 Task: Search one way flight ticket for 5 adults, 2 children, 1 infant in seat and 1 infant on lap in economy from Wichita: Wichita Dwight D. Eisenhower National Airport(was Wichita Mid-continent Airport) to Rock Springs: Southwest Wyoming Regional Airport (rock Springs Sweetwater County Airport) on 8-5-2023. Choice of flights is Alaska. Number of bags: 1 carry on bag. Price is upto 98000. Outbound departure time preference is 14:15.
Action: Mouse moved to (297, 271)
Screenshot: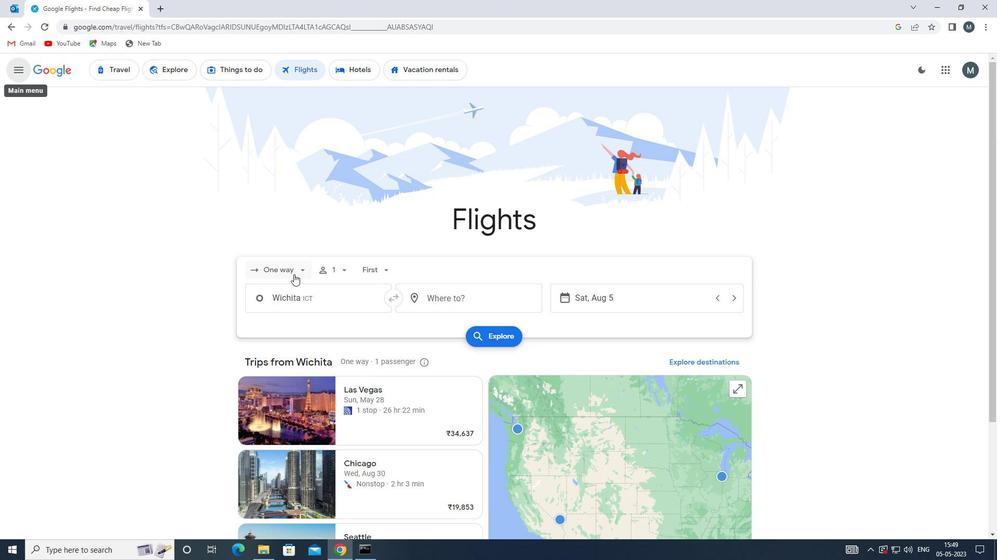 
Action: Mouse pressed left at (297, 271)
Screenshot: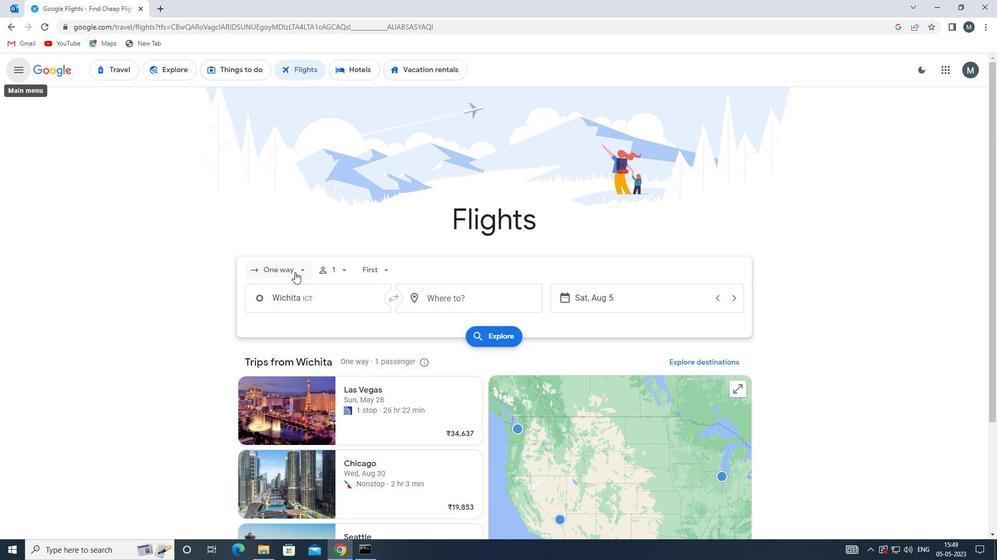 
Action: Mouse moved to (305, 319)
Screenshot: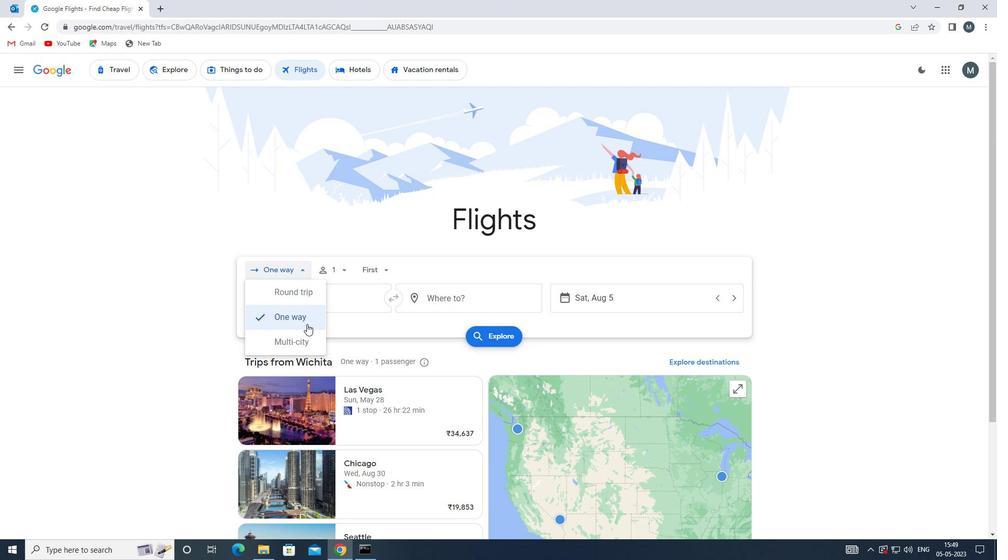 
Action: Mouse pressed left at (305, 319)
Screenshot: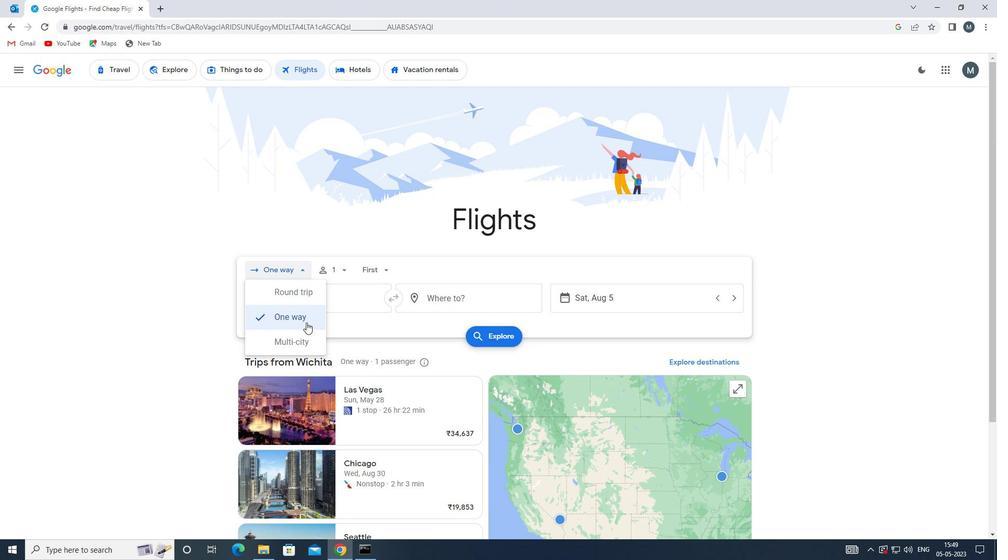 
Action: Mouse moved to (334, 268)
Screenshot: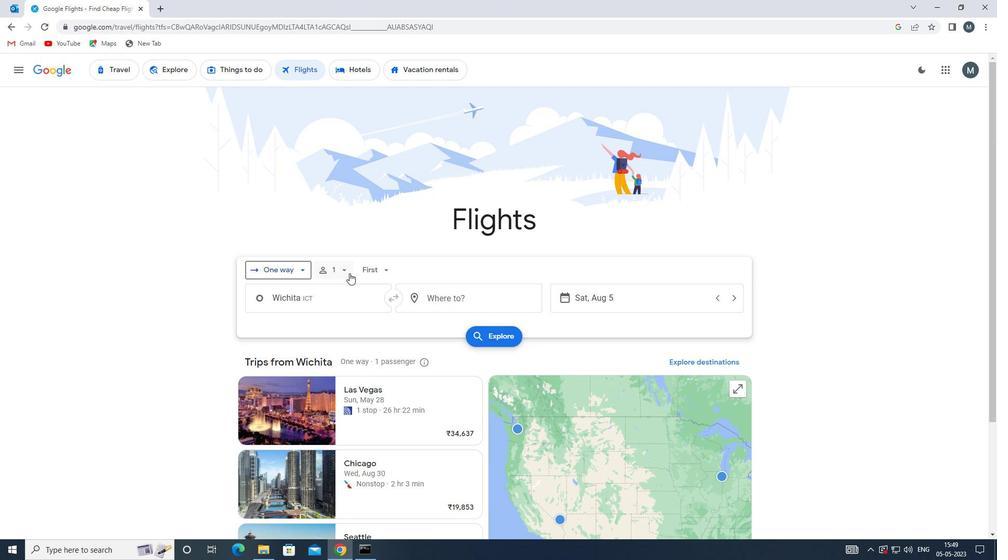 
Action: Mouse pressed left at (334, 268)
Screenshot: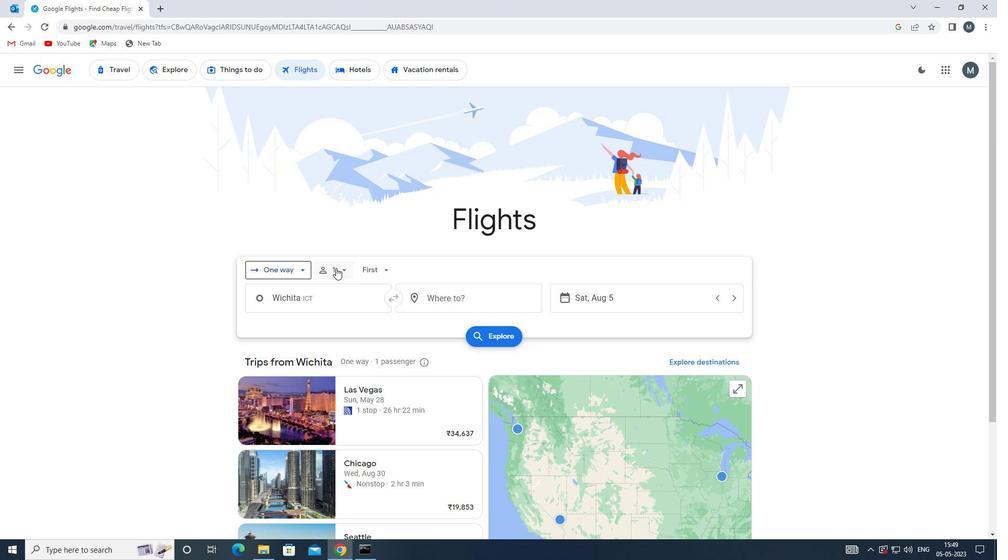 
Action: Mouse moved to (421, 297)
Screenshot: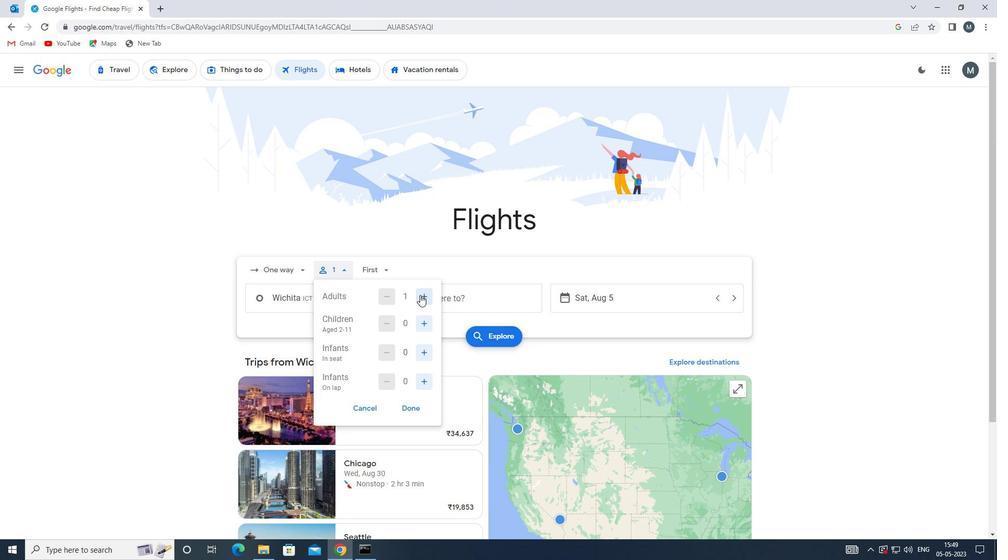 
Action: Mouse pressed left at (421, 297)
Screenshot: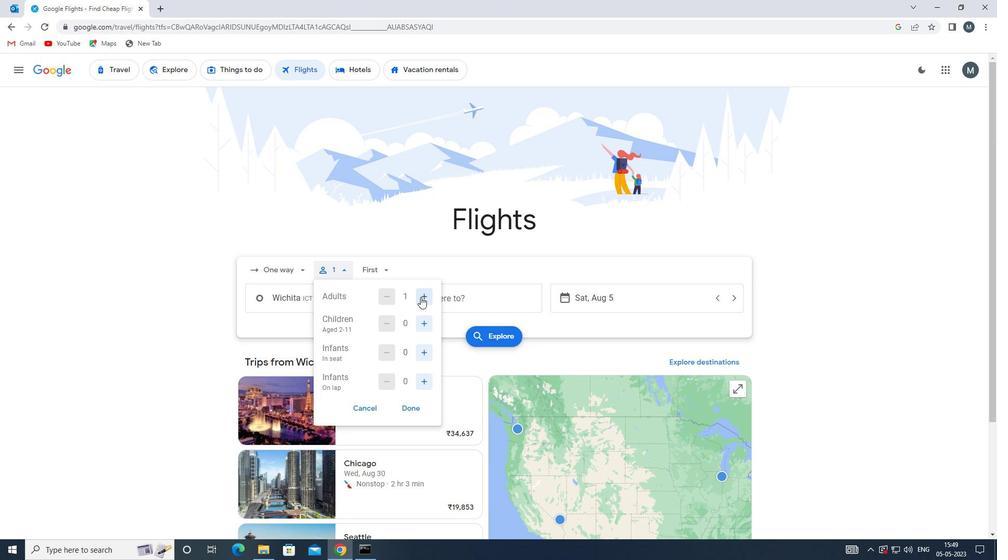 
Action: Mouse pressed left at (421, 297)
Screenshot: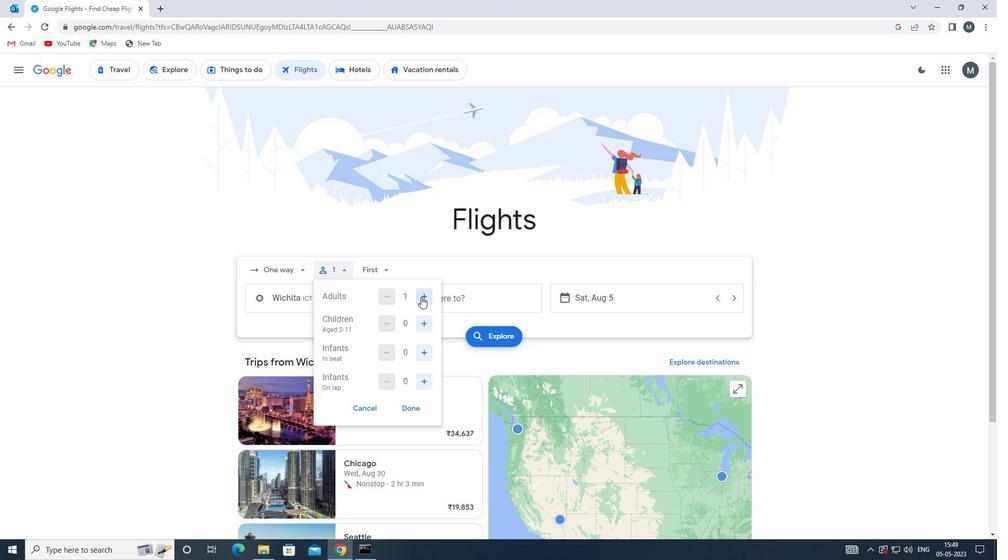 
Action: Mouse pressed left at (421, 297)
Screenshot: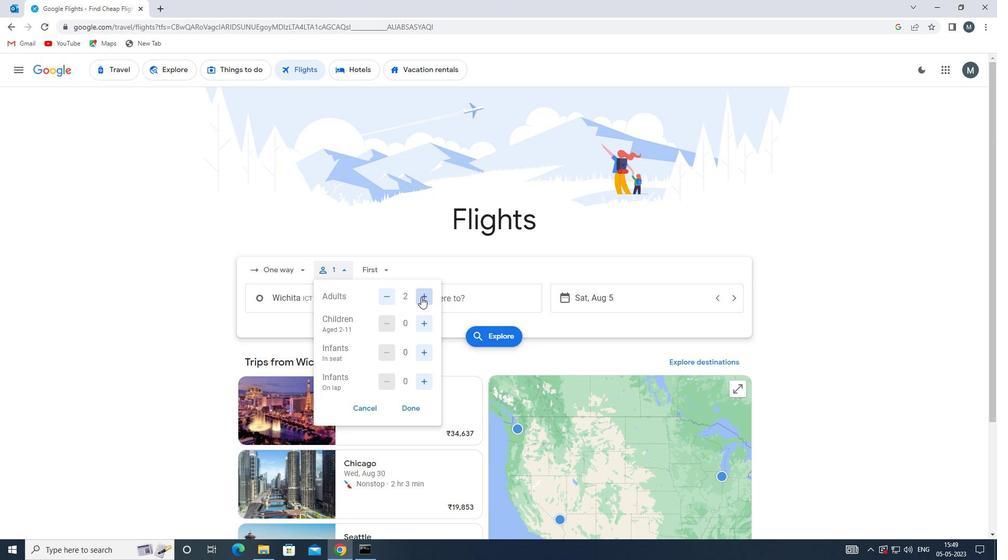 
Action: Mouse pressed left at (421, 297)
Screenshot: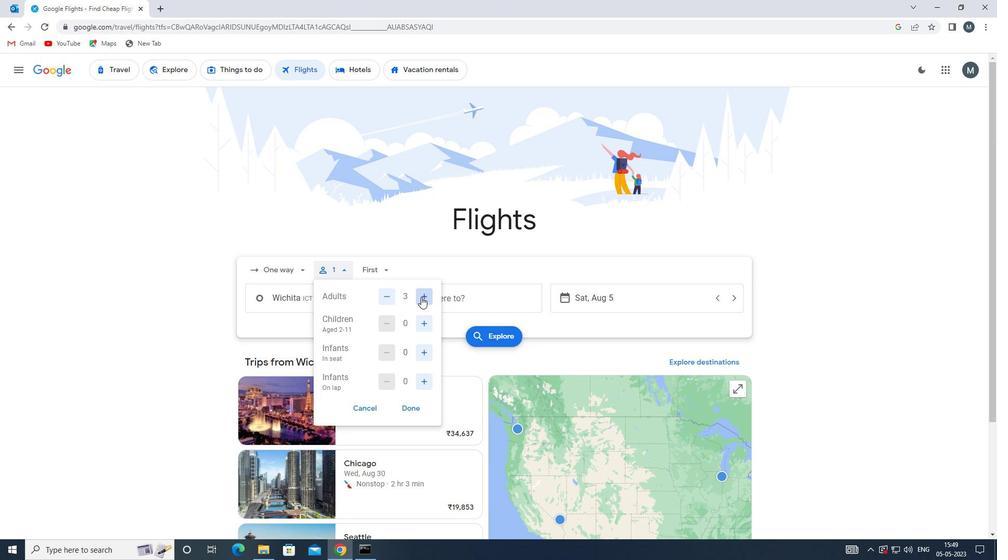 
Action: Mouse moved to (420, 322)
Screenshot: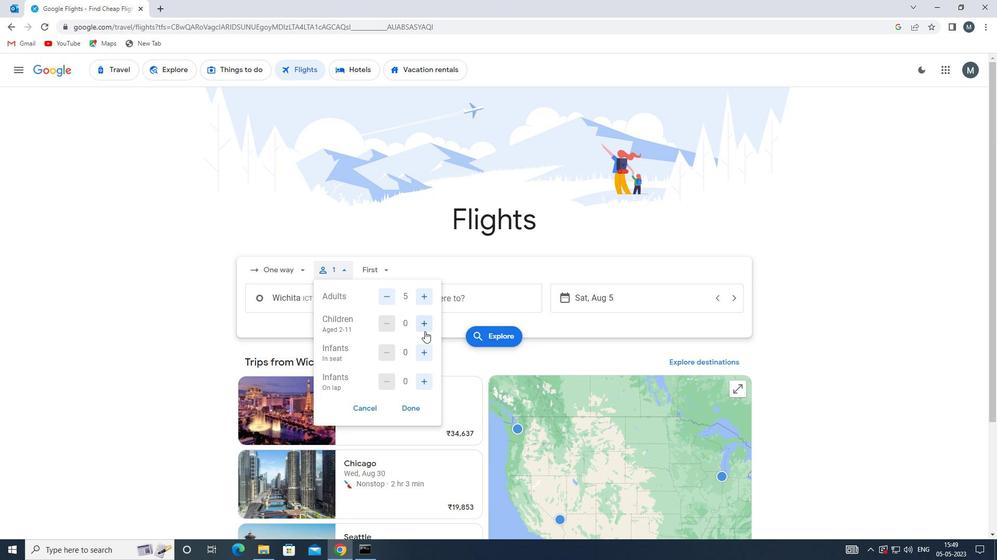 
Action: Mouse pressed left at (420, 322)
Screenshot: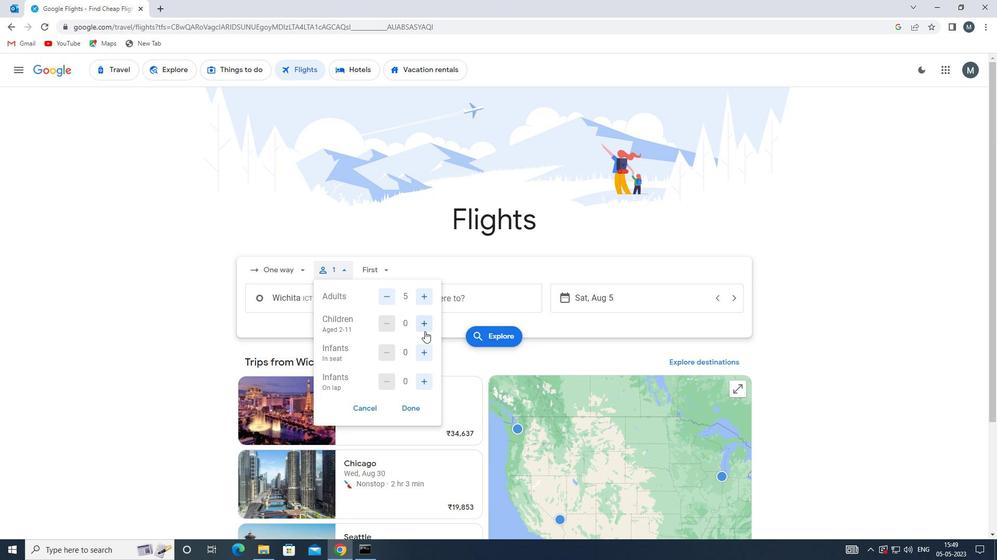 
Action: Mouse pressed left at (420, 322)
Screenshot: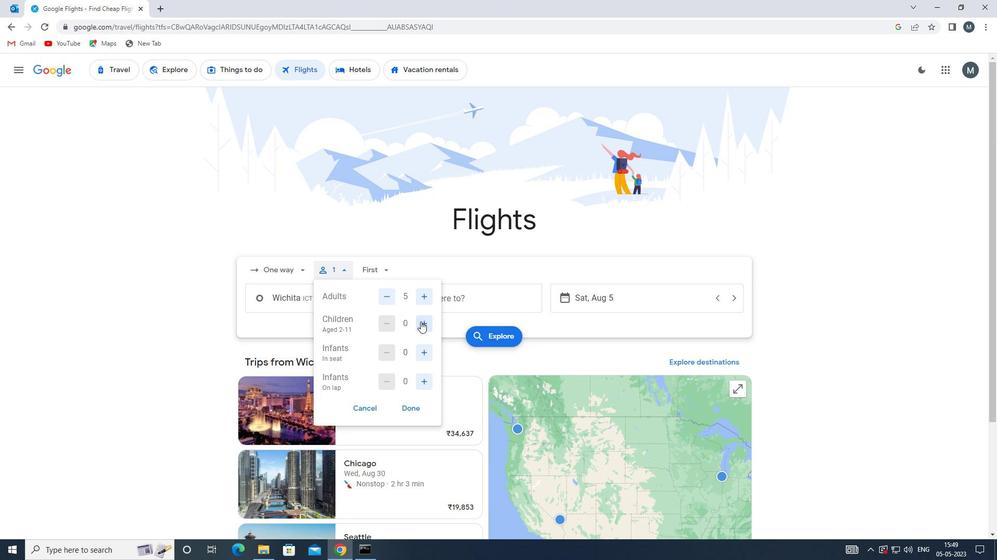 
Action: Mouse moved to (424, 353)
Screenshot: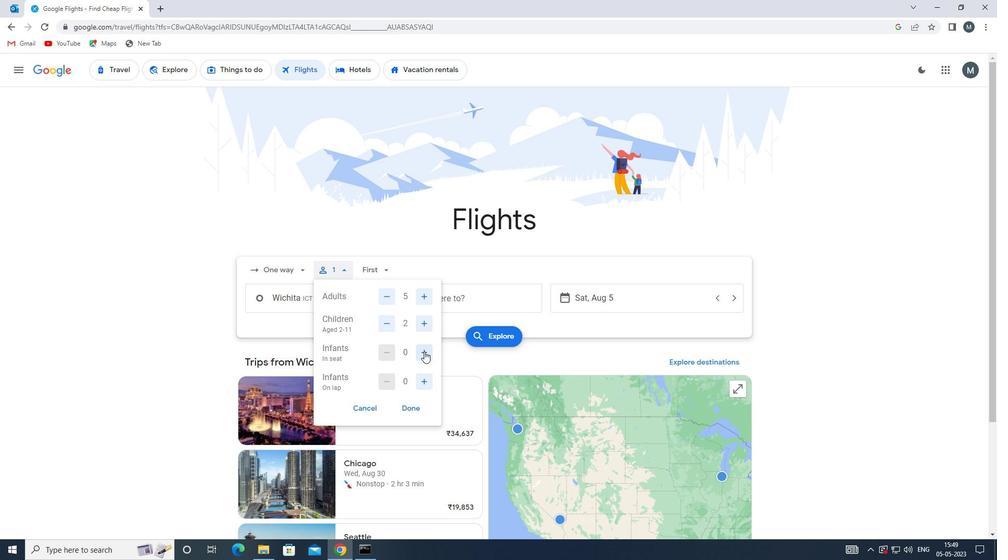 
Action: Mouse pressed left at (424, 353)
Screenshot: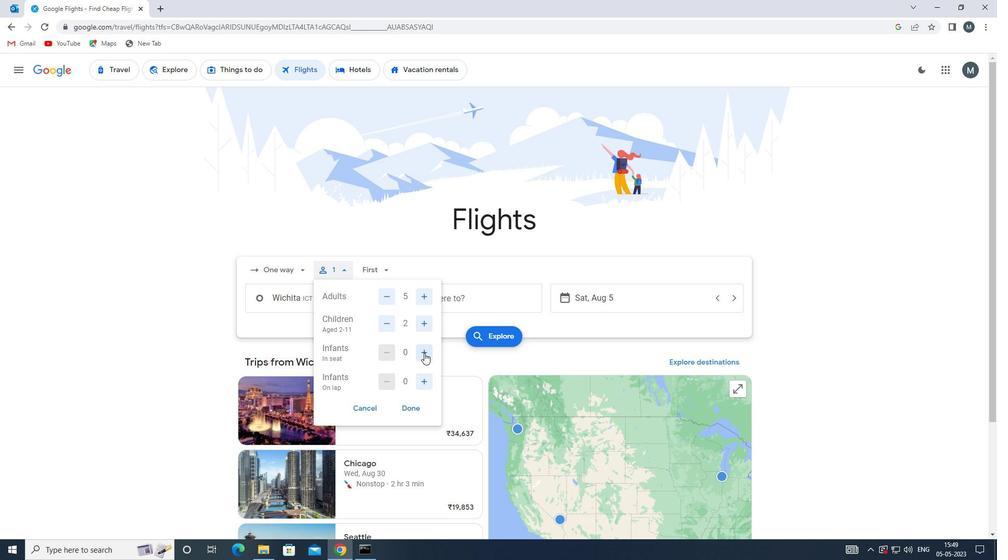 
Action: Mouse moved to (419, 383)
Screenshot: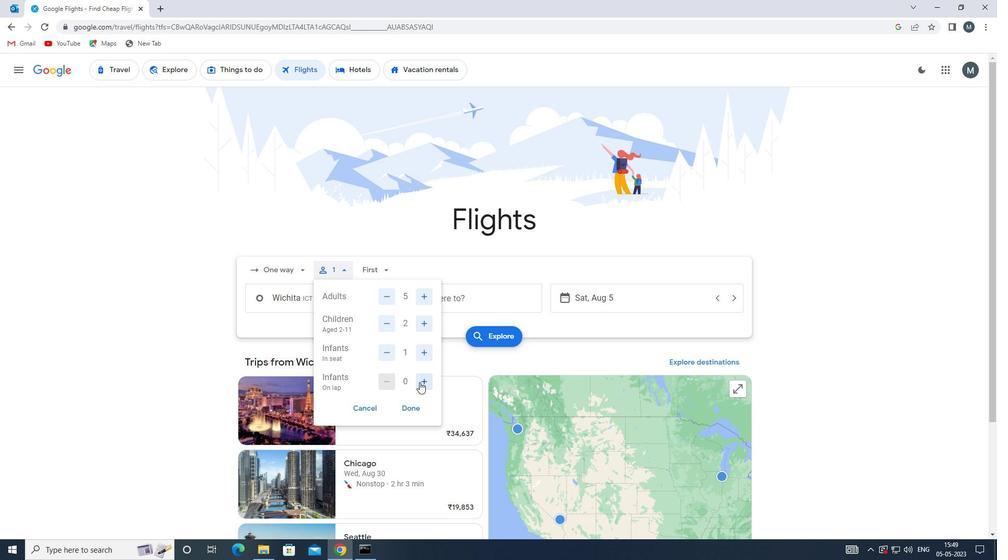 
Action: Mouse pressed left at (419, 383)
Screenshot: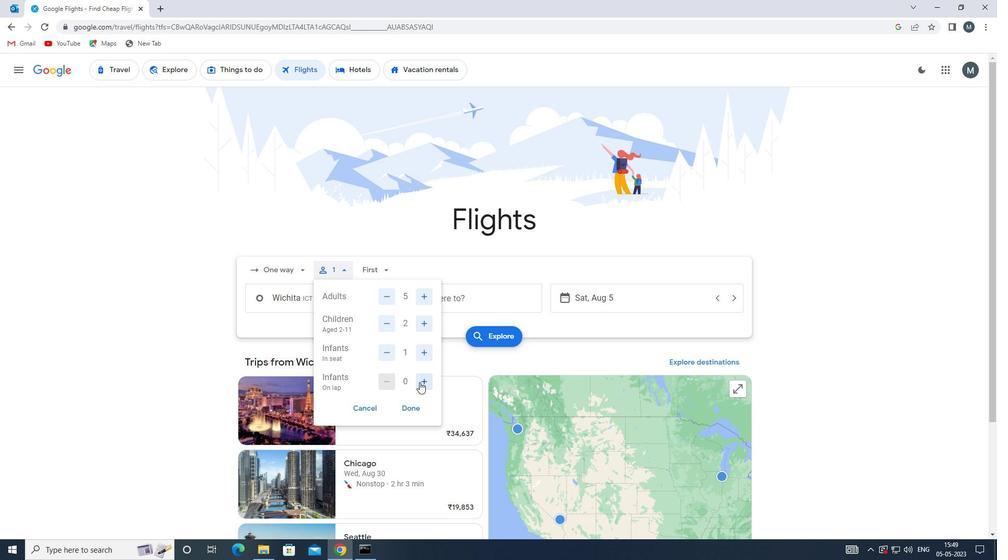 
Action: Mouse moved to (406, 408)
Screenshot: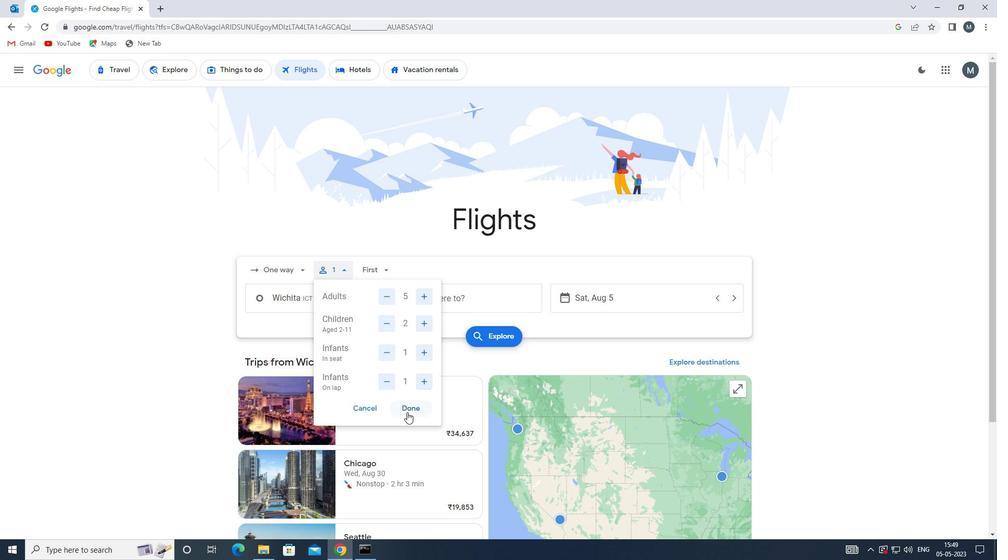 
Action: Mouse pressed left at (406, 408)
Screenshot: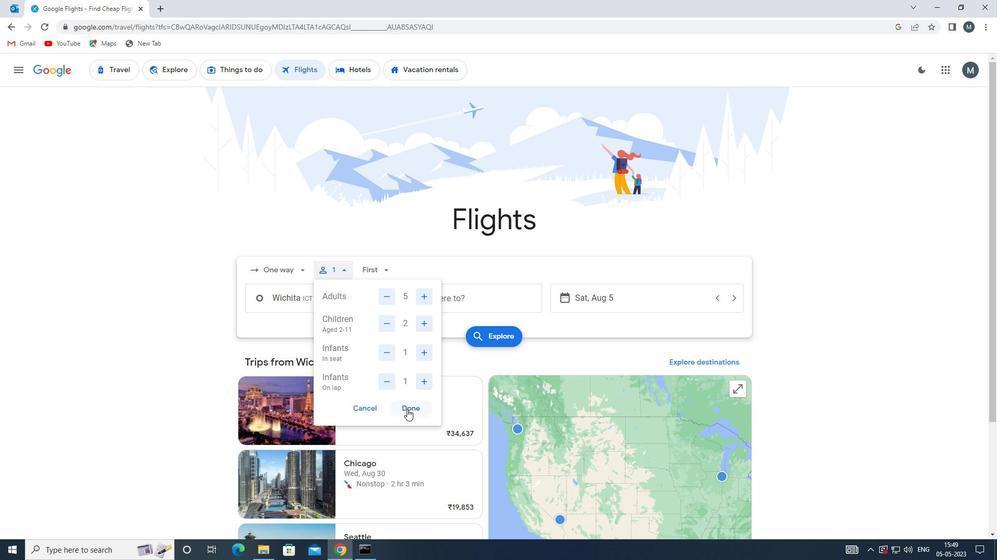 
Action: Mouse moved to (384, 271)
Screenshot: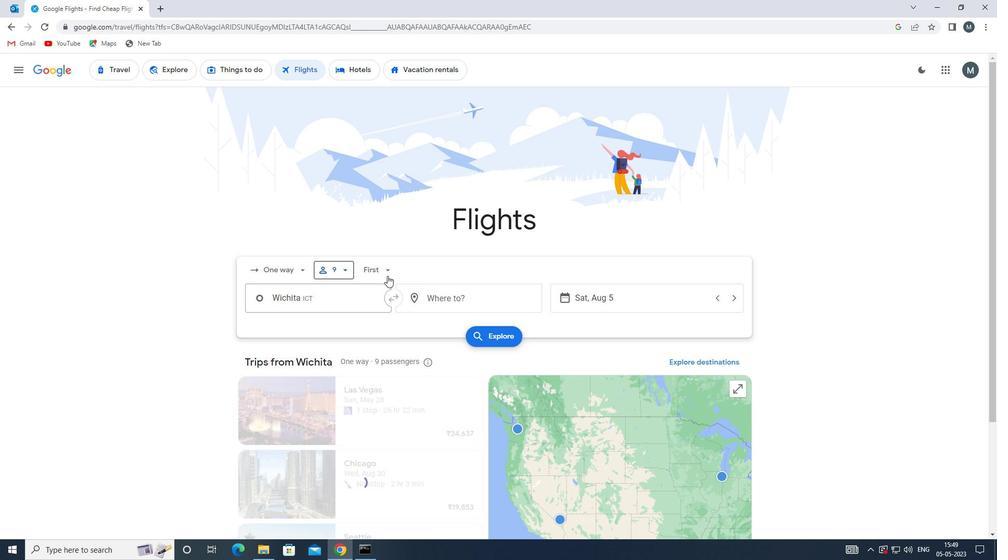 
Action: Mouse pressed left at (384, 271)
Screenshot: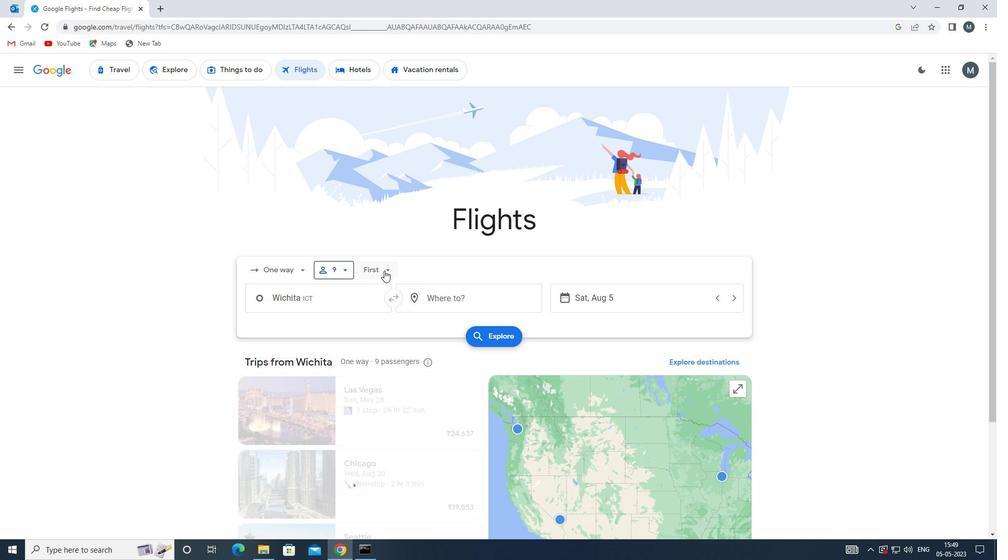 
Action: Mouse moved to (398, 292)
Screenshot: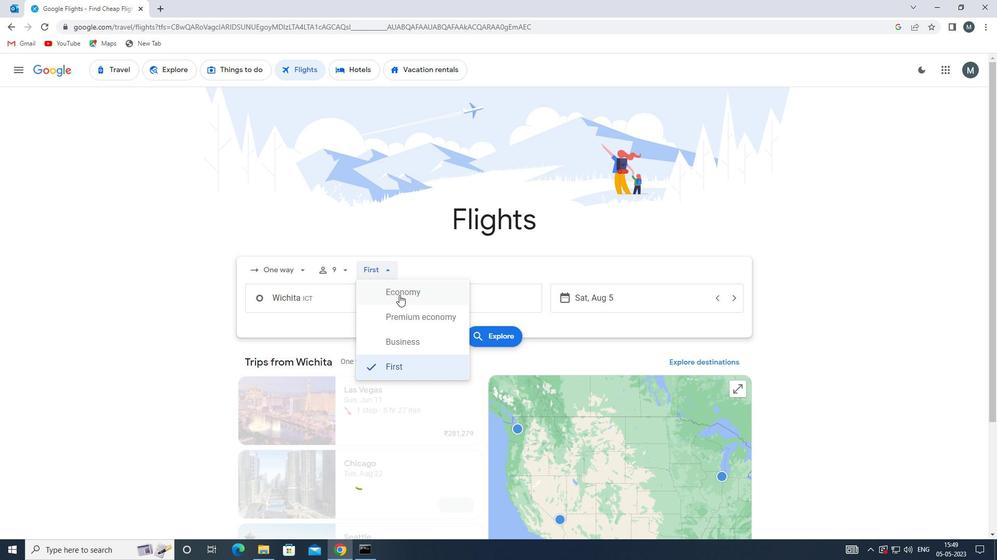 
Action: Mouse pressed left at (398, 292)
Screenshot: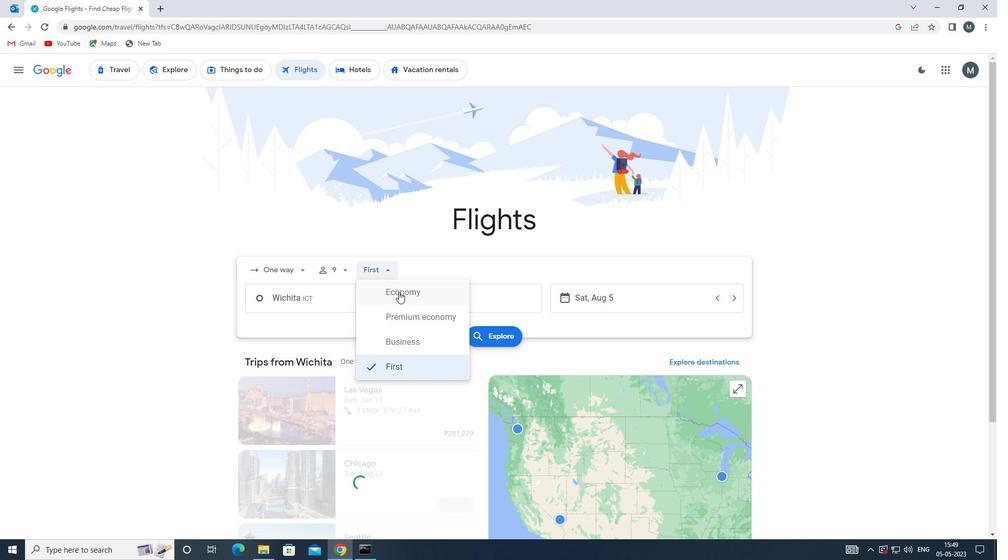 
Action: Mouse moved to (349, 306)
Screenshot: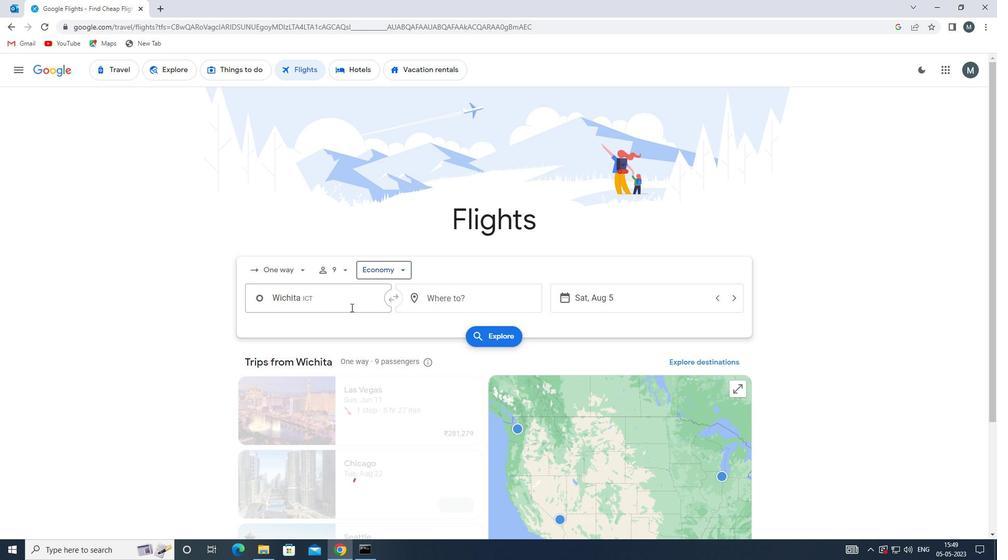 
Action: Mouse pressed left at (349, 306)
Screenshot: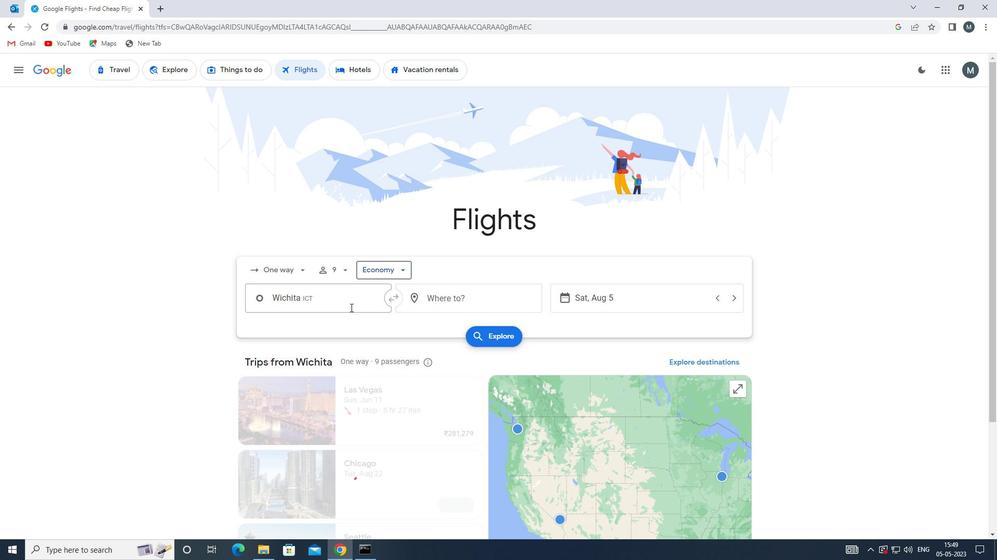 
Action: Mouse moved to (363, 353)
Screenshot: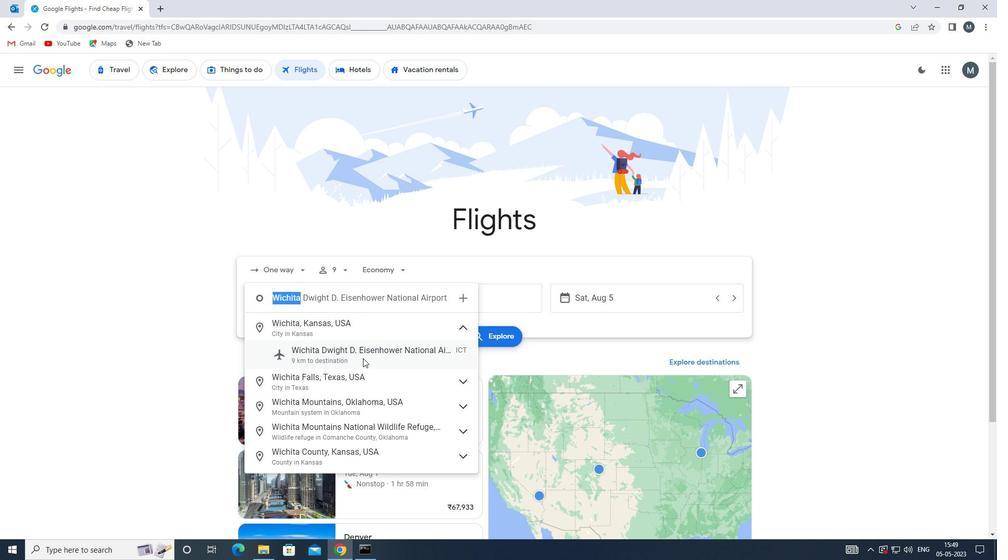 
Action: Mouse pressed left at (363, 353)
Screenshot: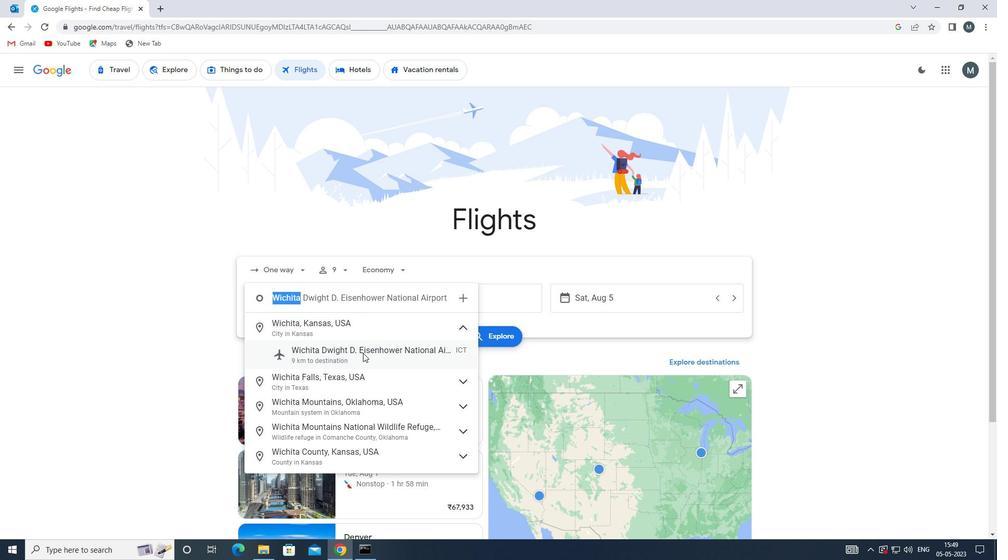 
Action: Mouse moved to (443, 302)
Screenshot: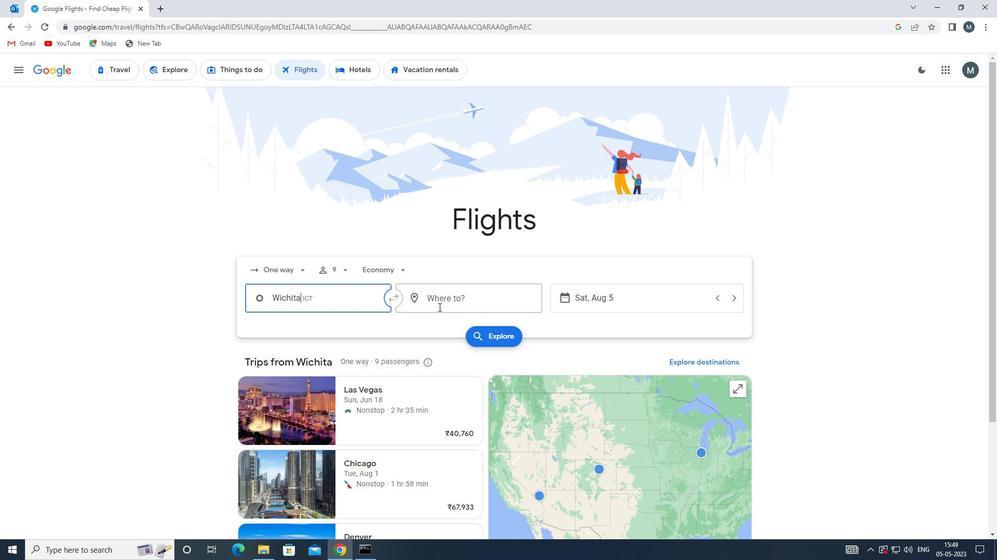 
Action: Mouse pressed left at (443, 302)
Screenshot: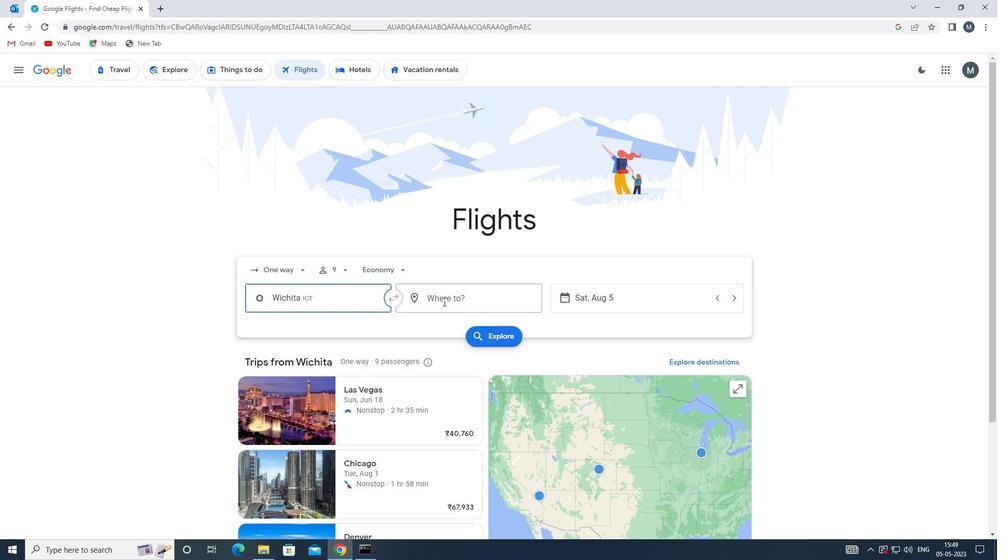 
Action: Mouse moved to (444, 301)
Screenshot: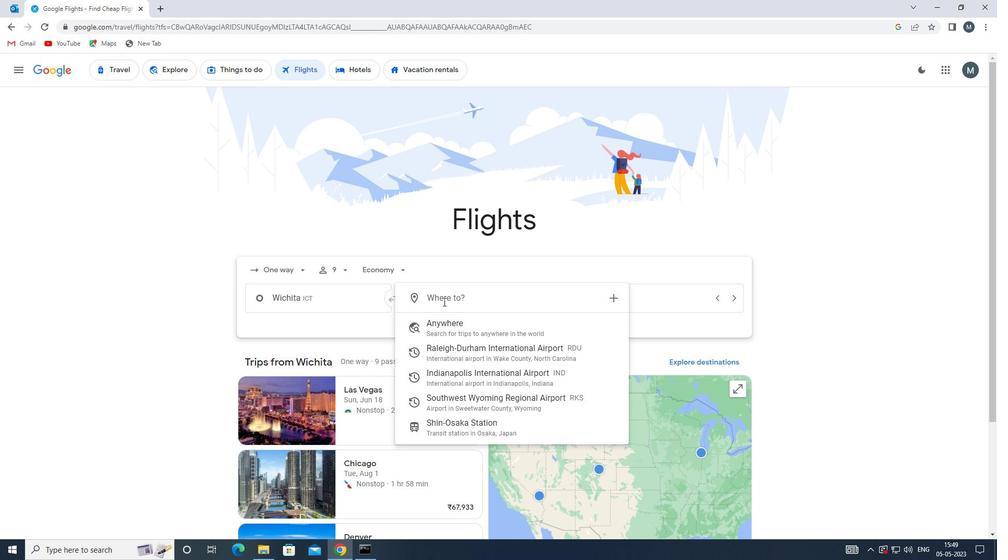
Action: Key pressed rks
Screenshot: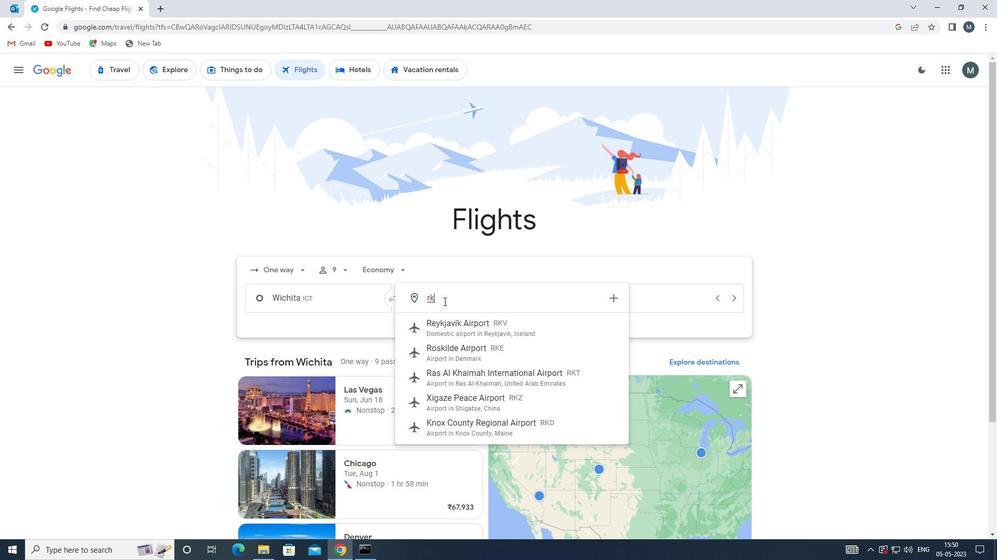 
Action: Mouse moved to (455, 323)
Screenshot: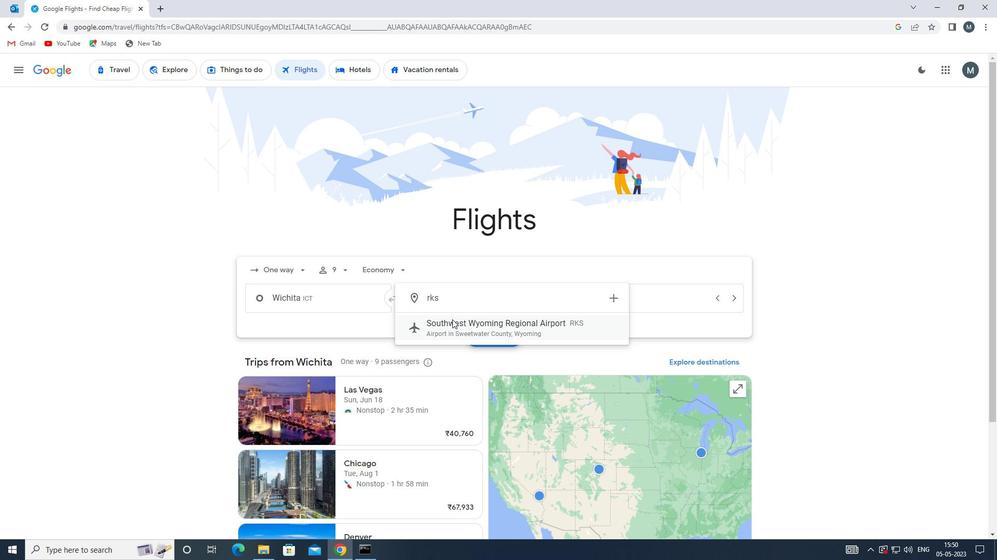 
Action: Mouse pressed left at (455, 323)
Screenshot: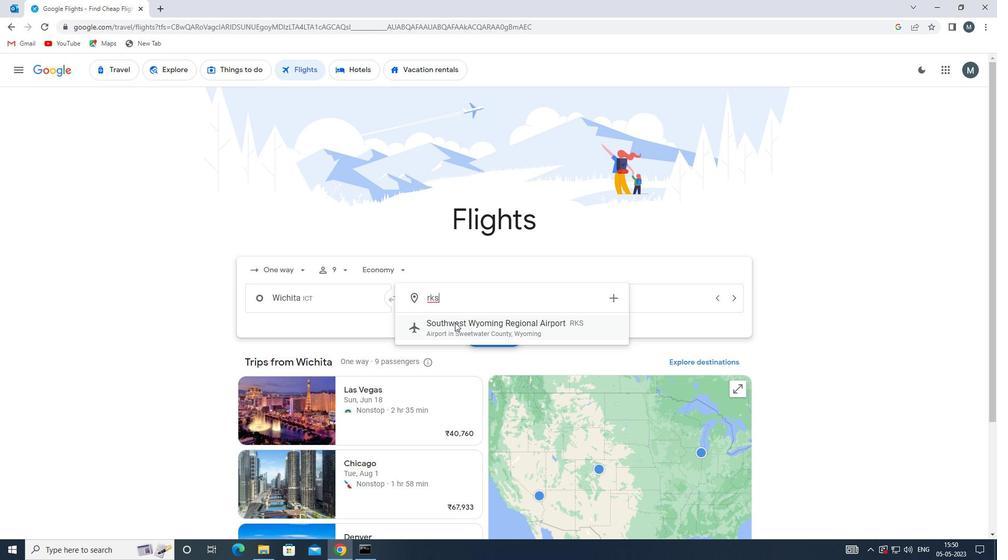 
Action: Mouse moved to (581, 304)
Screenshot: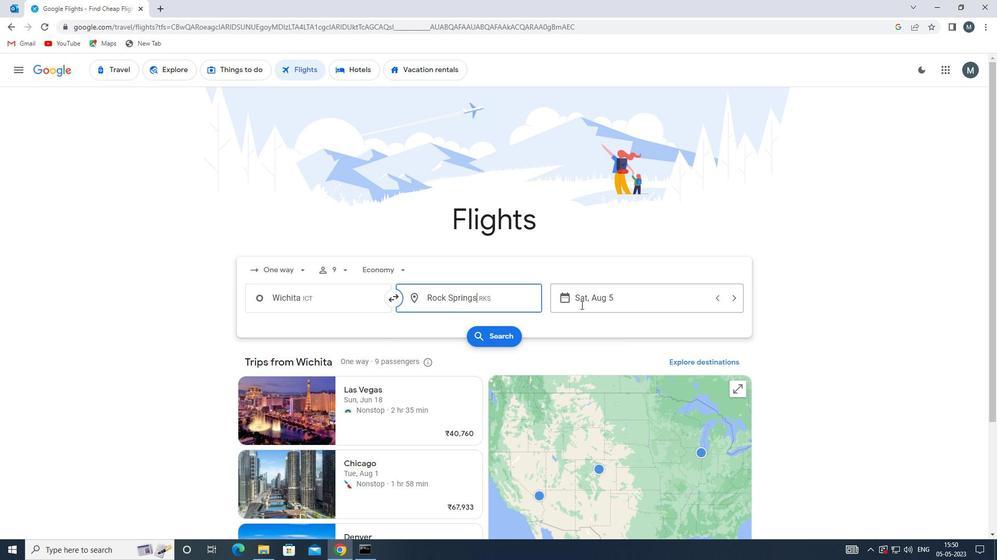 
Action: Mouse pressed left at (581, 304)
Screenshot: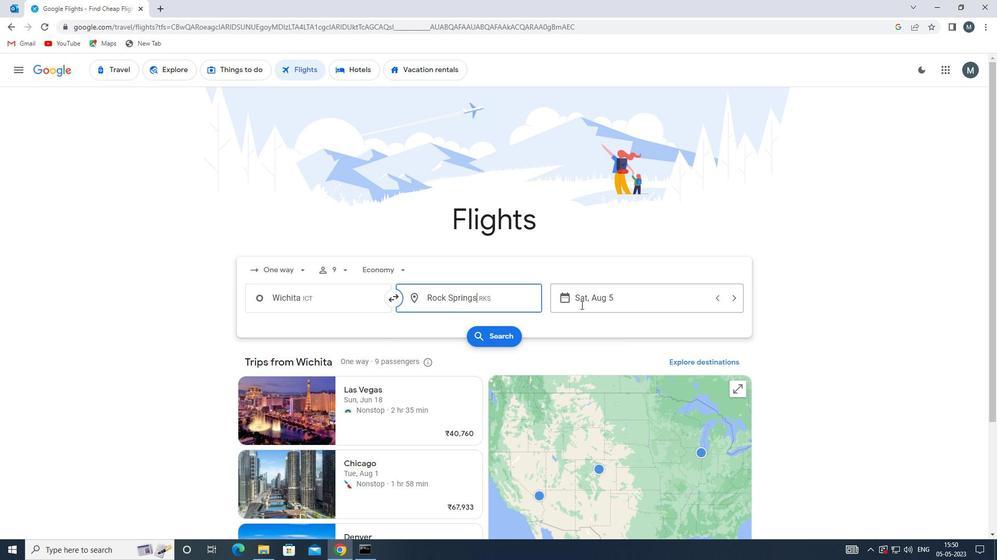 
Action: Mouse moved to (523, 353)
Screenshot: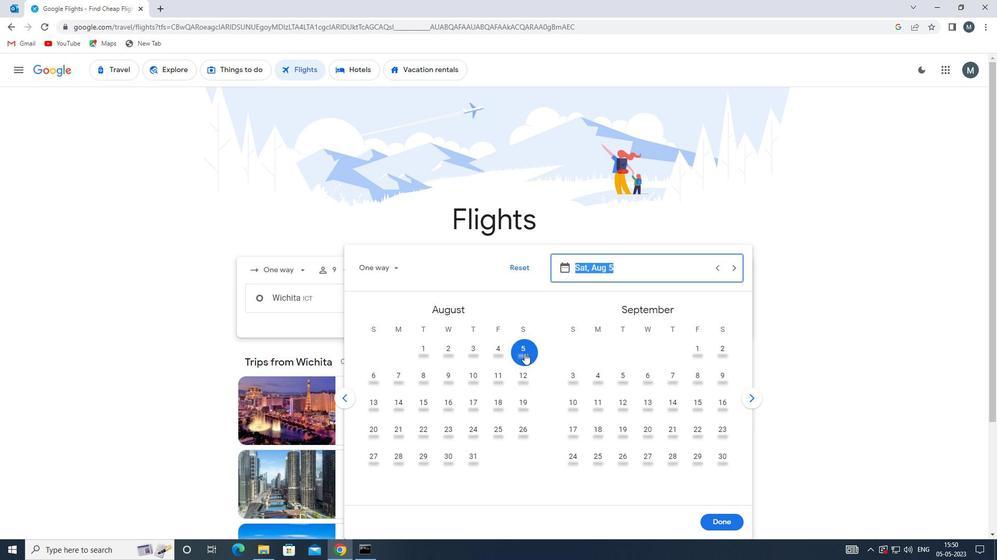 
Action: Mouse pressed left at (523, 353)
Screenshot: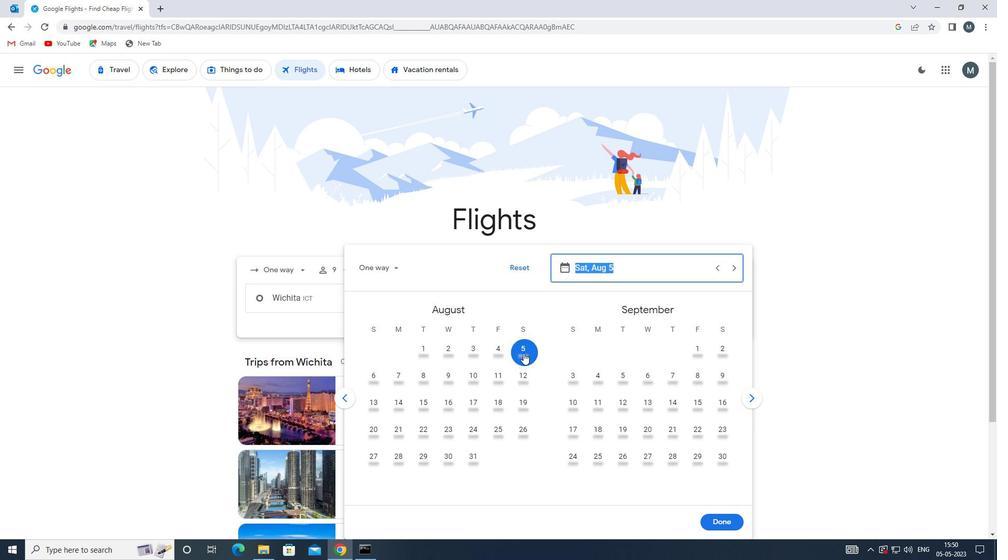 
Action: Mouse moved to (729, 521)
Screenshot: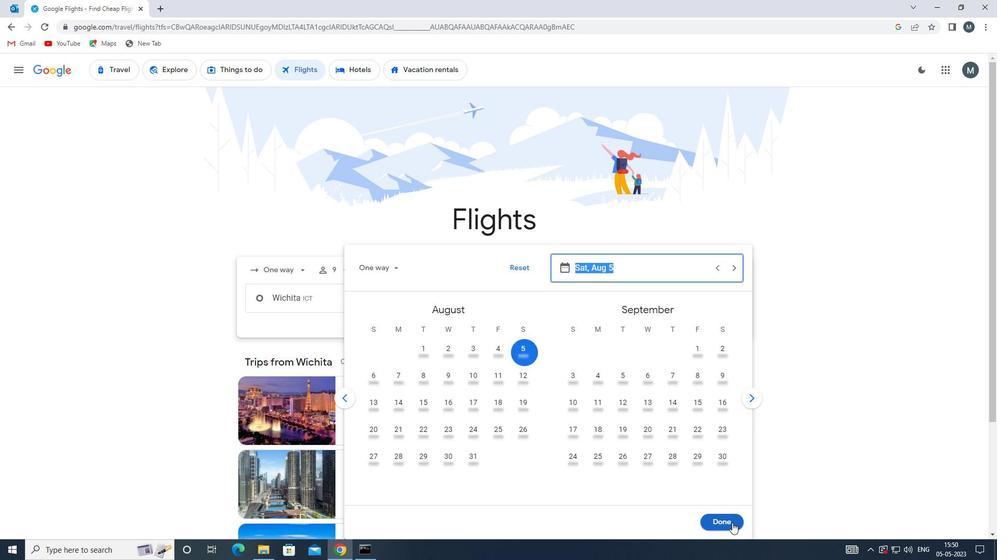 
Action: Mouse pressed left at (729, 521)
Screenshot: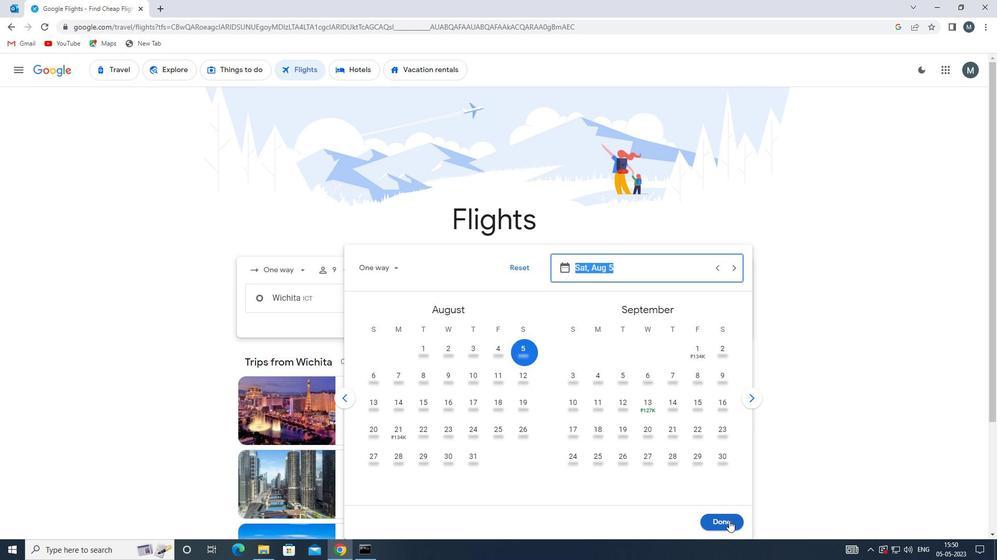 
Action: Mouse moved to (485, 333)
Screenshot: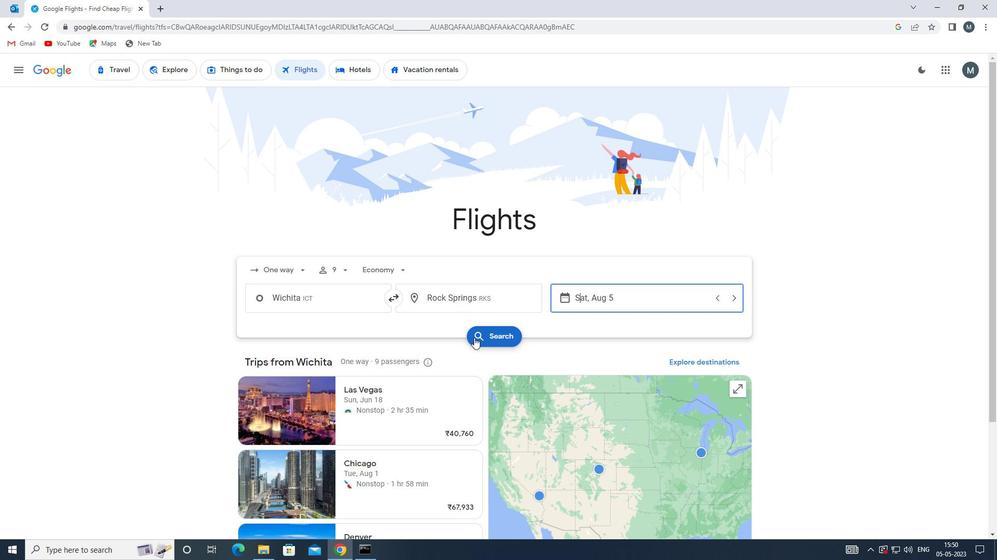 
Action: Mouse pressed left at (485, 333)
Screenshot: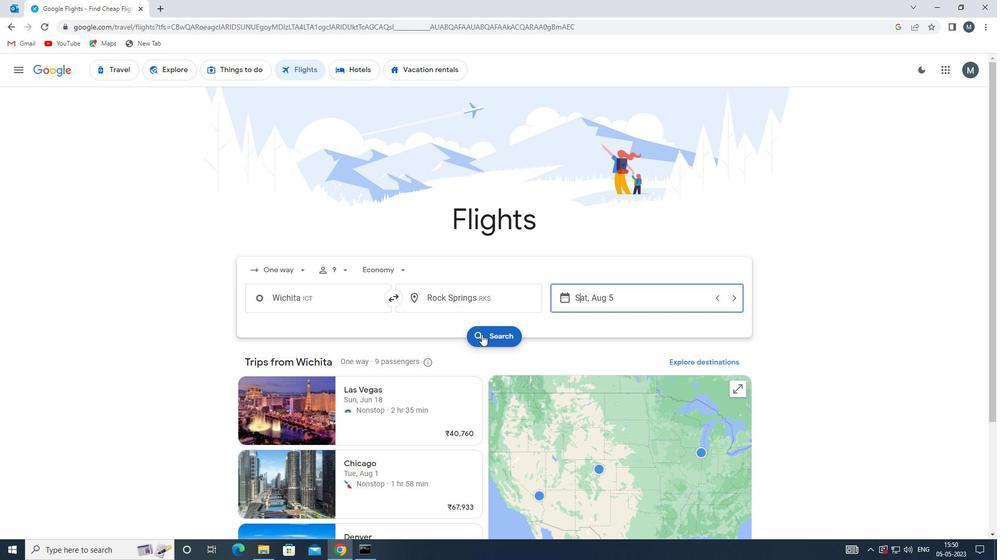 
Action: Mouse moved to (472, 288)
Screenshot: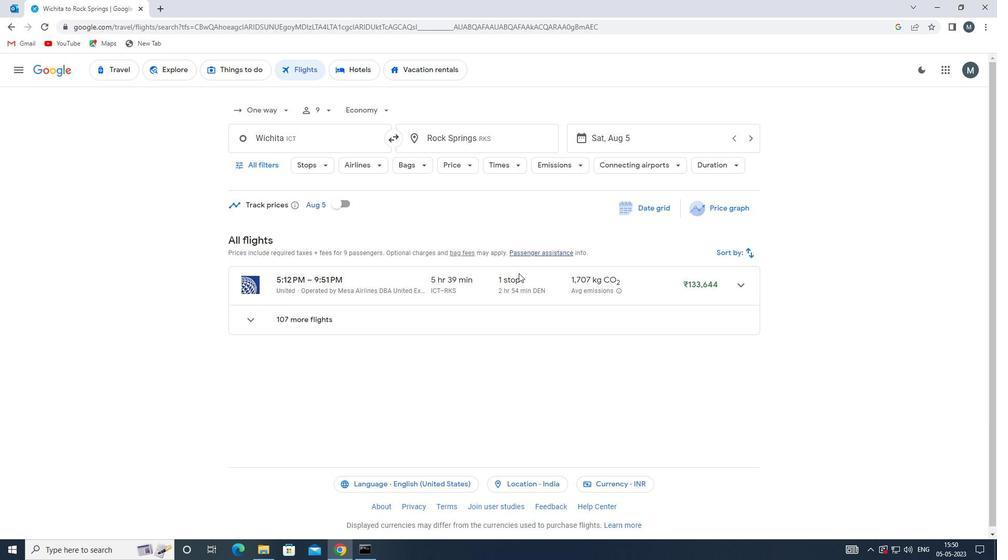 
Action: Mouse scrolled (472, 288) with delta (0, 0)
Screenshot: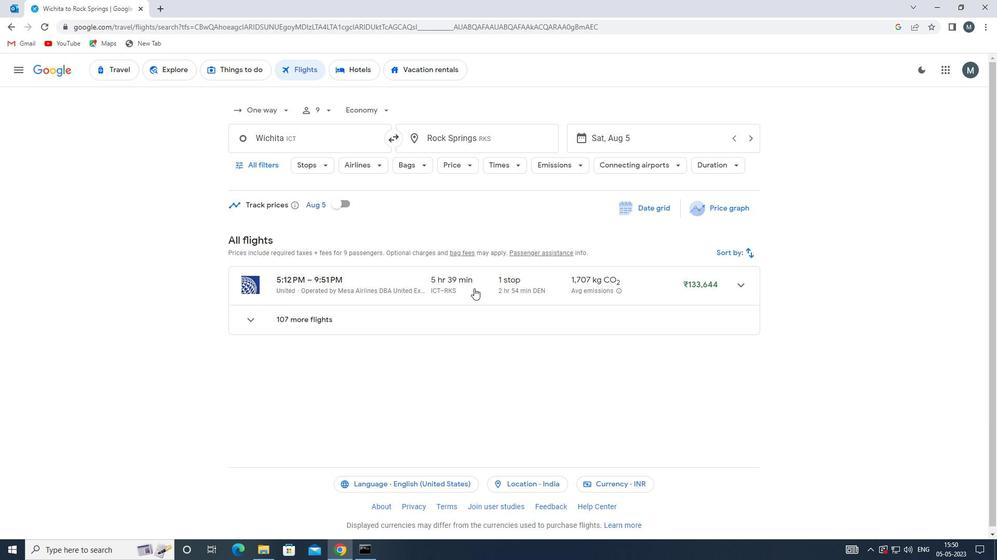 
Action: Mouse moved to (256, 167)
Screenshot: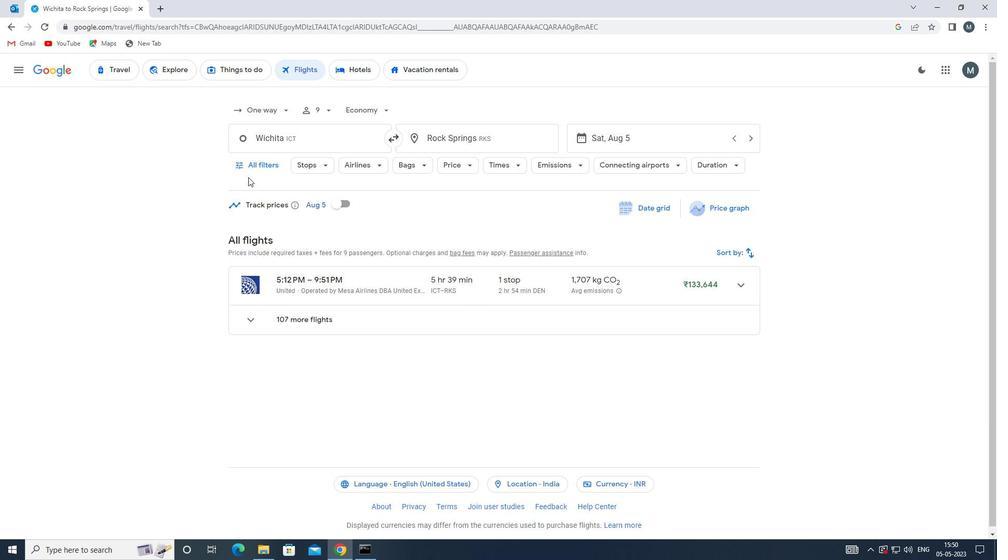 
Action: Mouse pressed left at (256, 167)
Screenshot: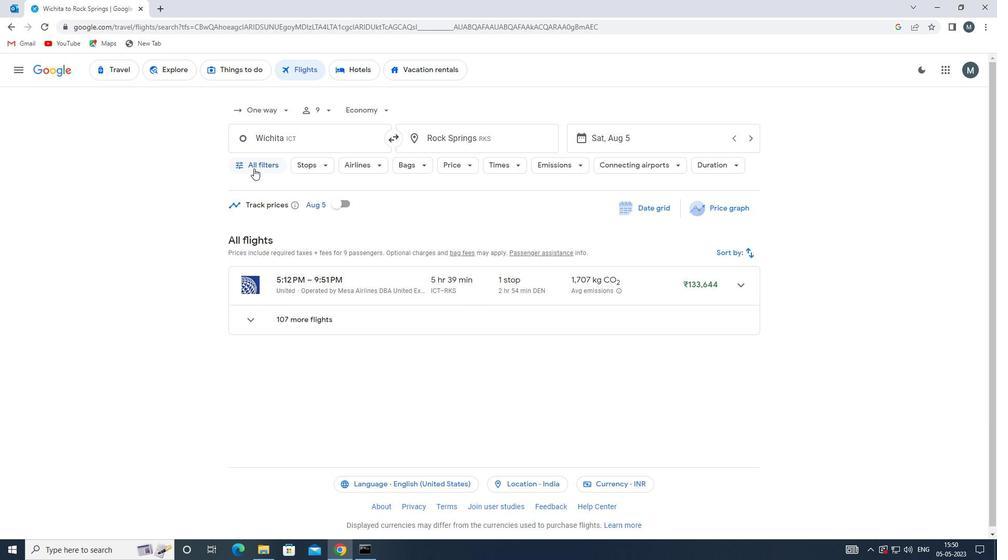
Action: Mouse moved to (329, 284)
Screenshot: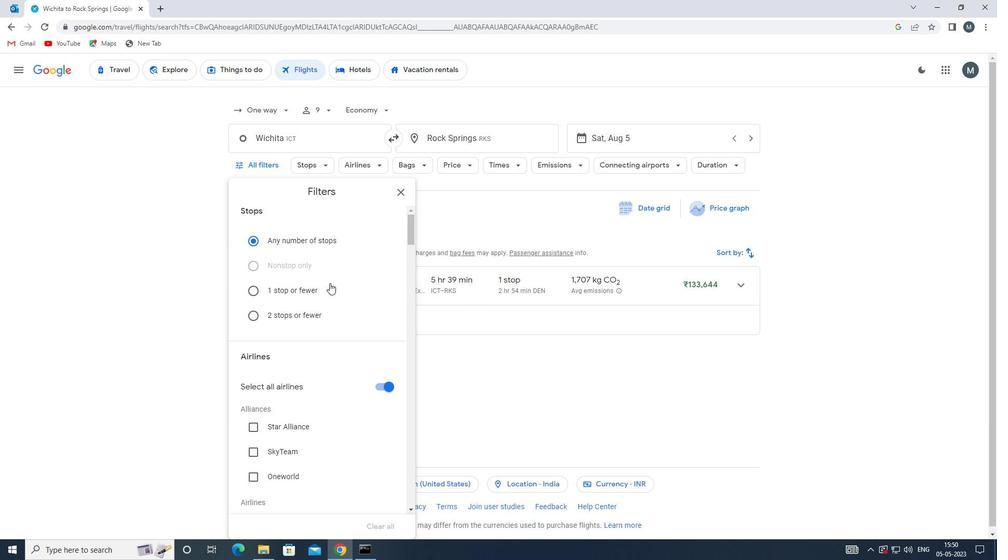 
Action: Mouse scrolled (329, 283) with delta (0, 0)
Screenshot: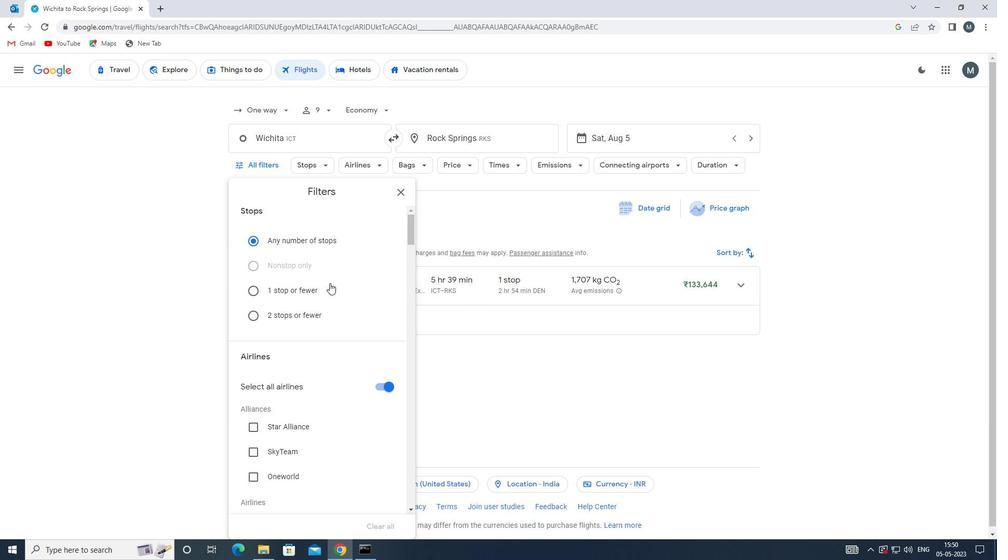 
Action: Mouse moved to (330, 284)
Screenshot: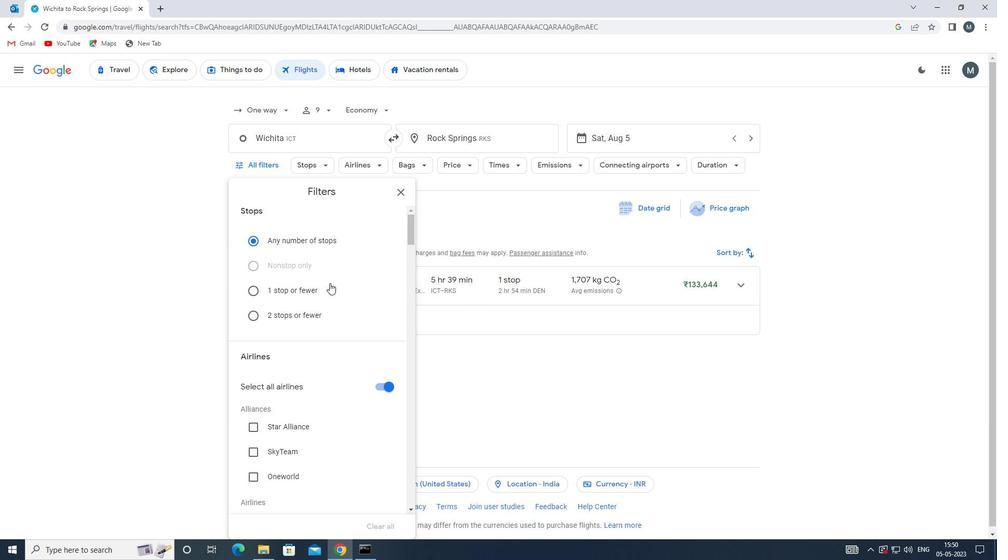 
Action: Mouse scrolled (330, 283) with delta (0, 0)
Screenshot: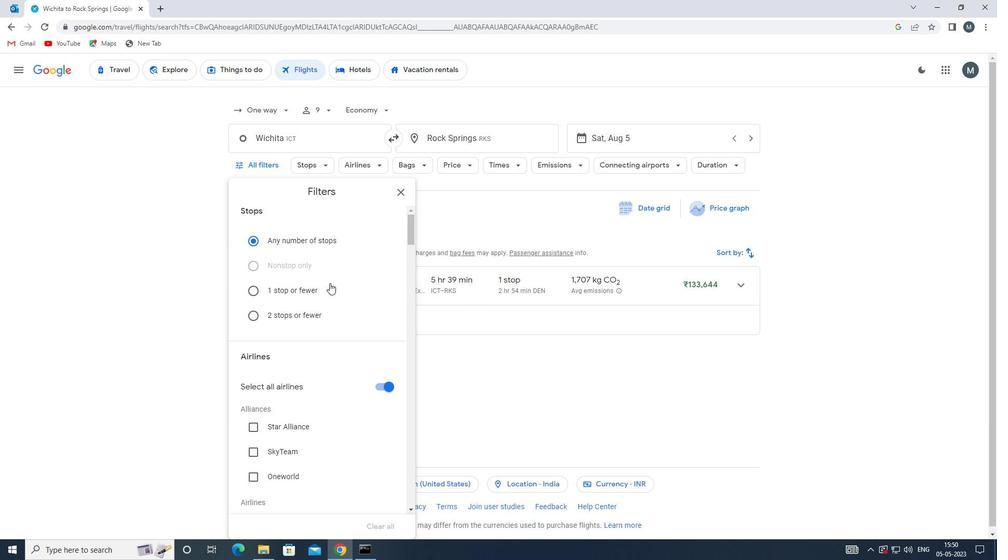 
Action: Mouse moved to (376, 281)
Screenshot: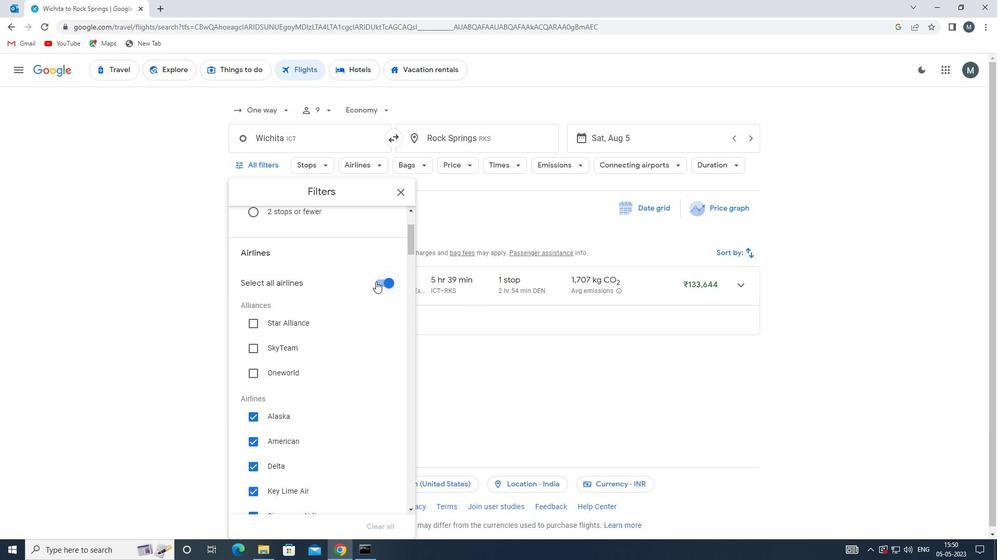 
Action: Mouse pressed left at (376, 281)
Screenshot: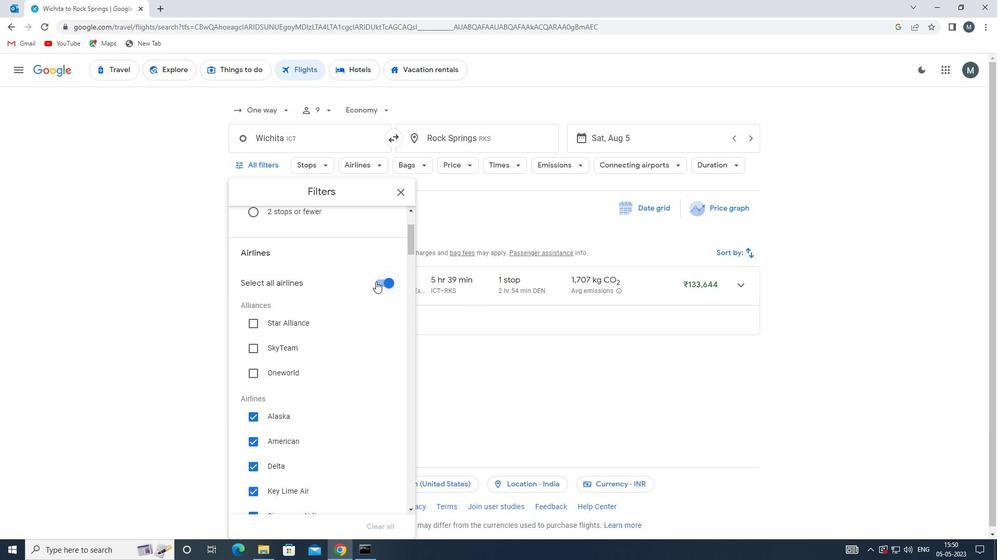 
Action: Mouse moved to (328, 319)
Screenshot: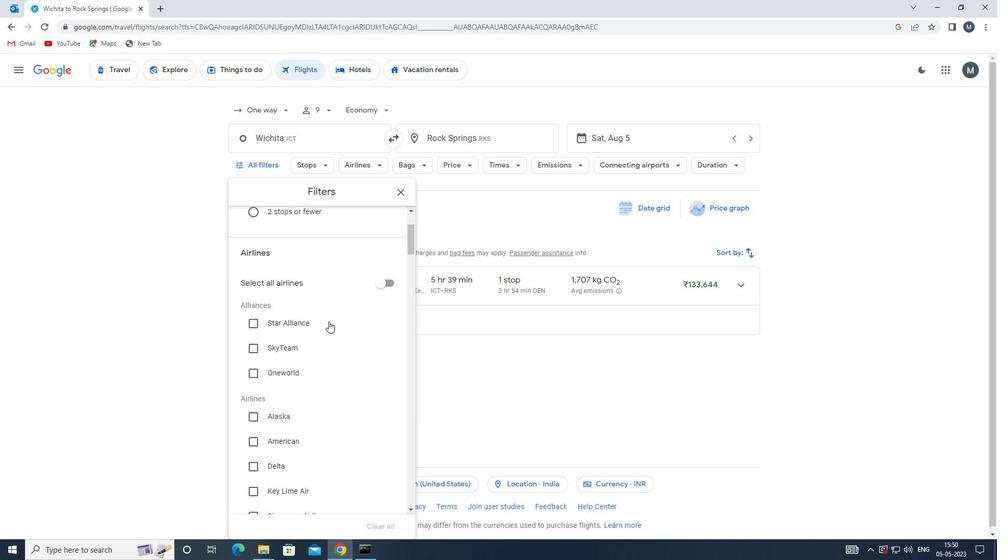 
Action: Mouse scrolled (328, 318) with delta (0, 0)
Screenshot: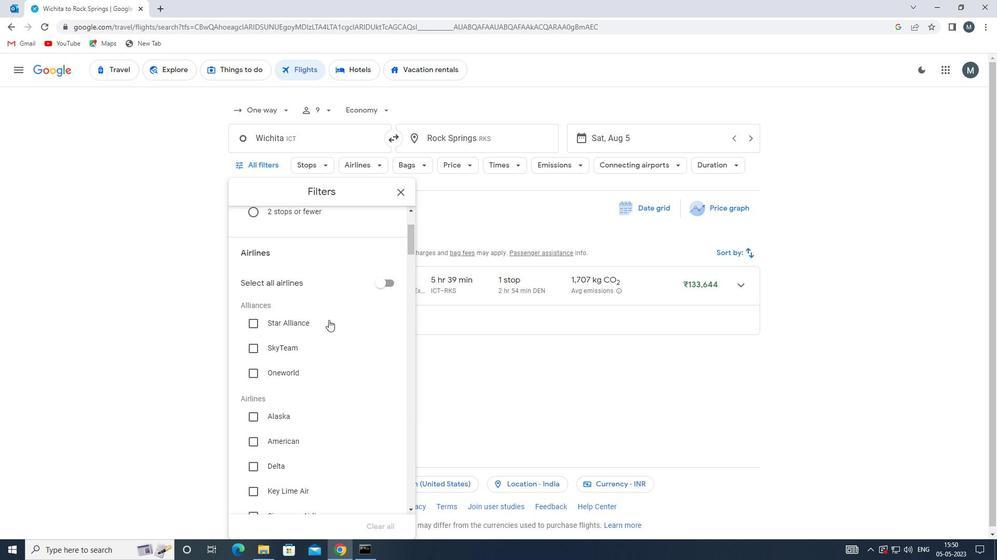 
Action: Mouse moved to (303, 361)
Screenshot: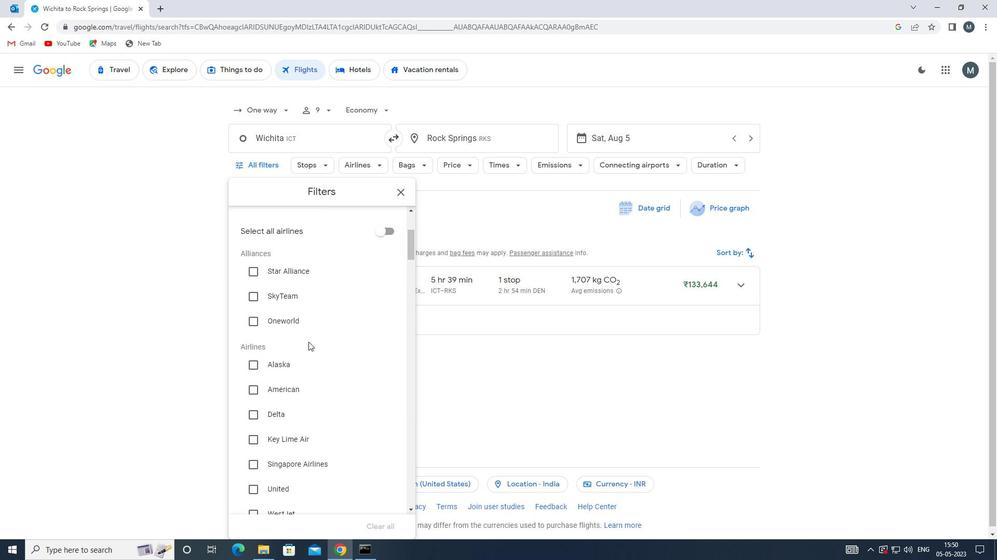 
Action: Mouse pressed left at (303, 361)
Screenshot: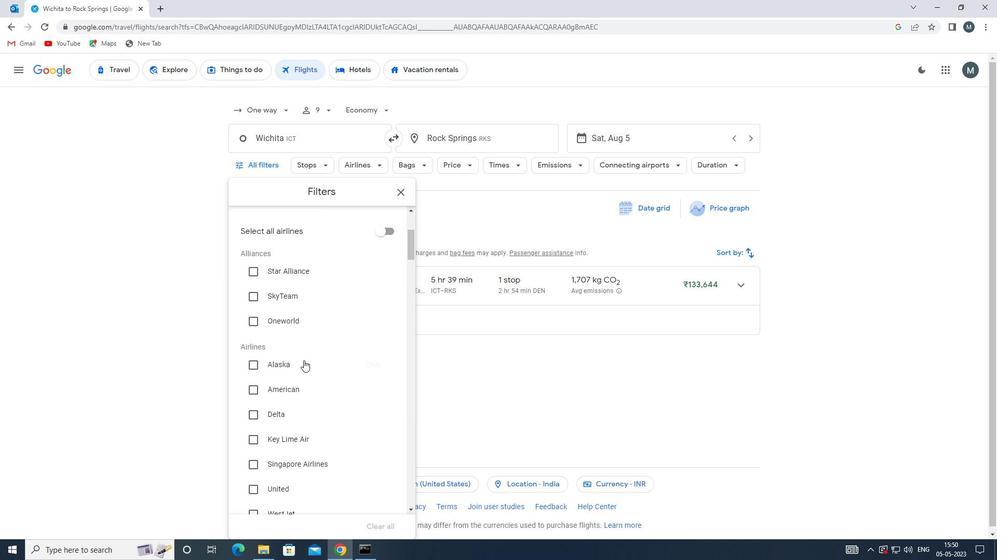 
Action: Mouse moved to (322, 333)
Screenshot: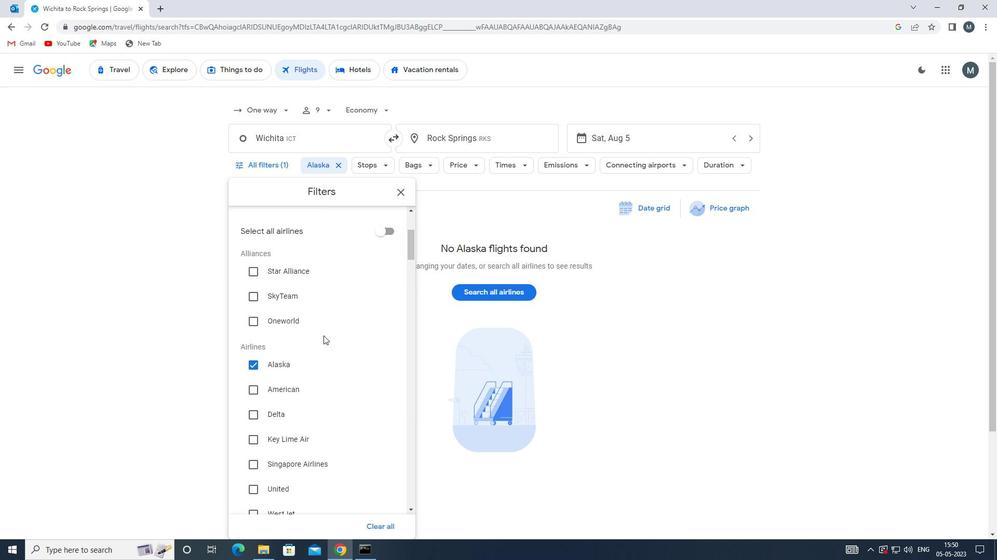 
Action: Mouse scrolled (322, 333) with delta (0, 0)
Screenshot: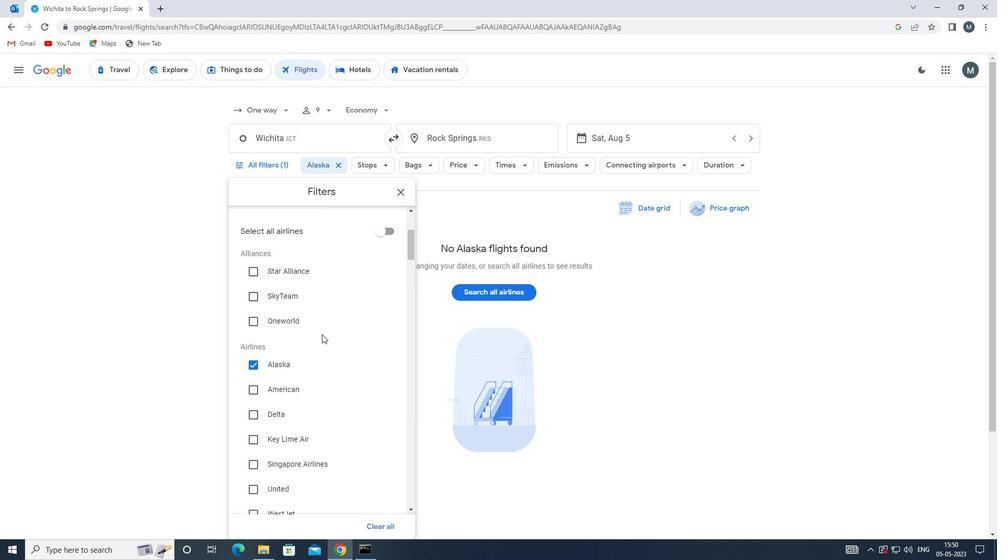 
Action: Mouse moved to (321, 332)
Screenshot: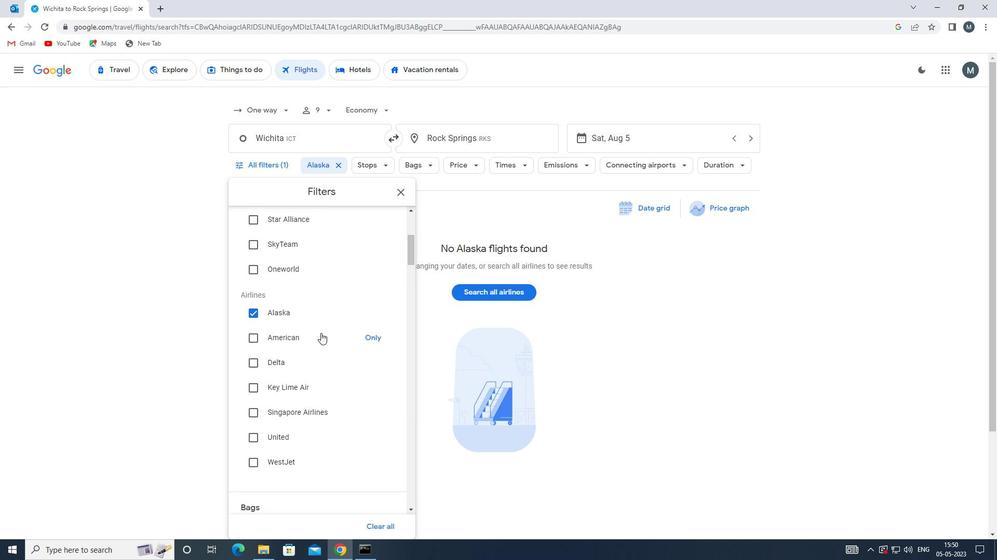 
Action: Mouse scrolled (321, 332) with delta (0, 0)
Screenshot: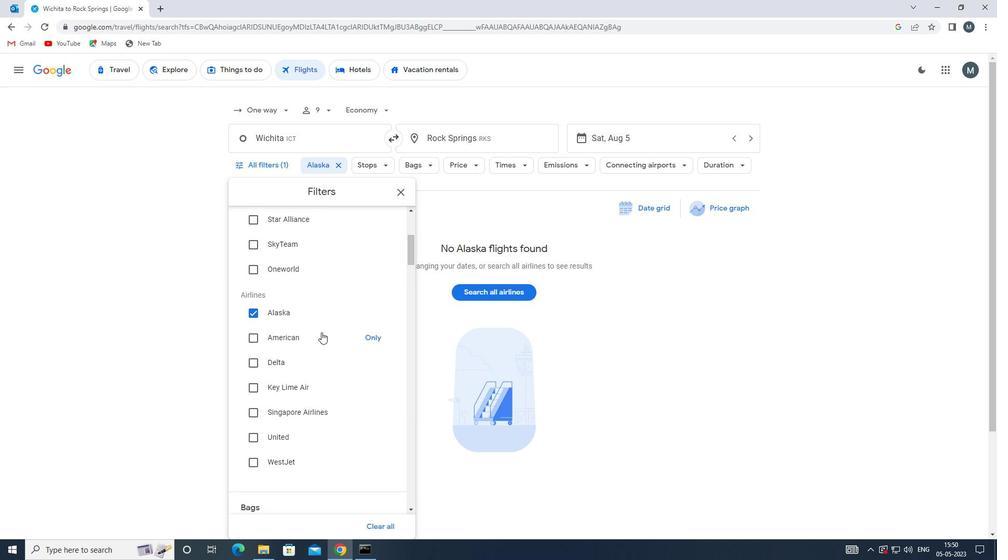 
Action: Mouse moved to (325, 329)
Screenshot: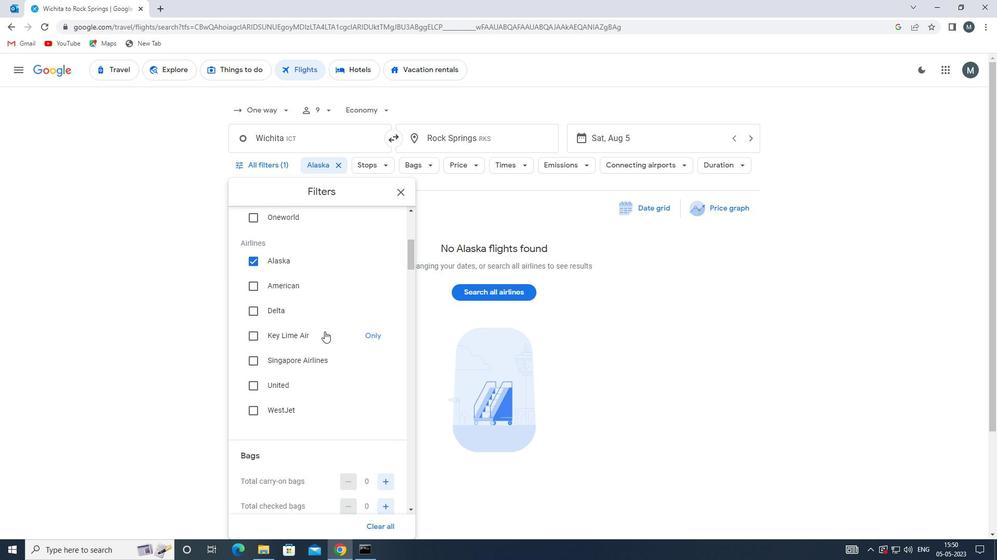
Action: Mouse scrolled (325, 328) with delta (0, 0)
Screenshot: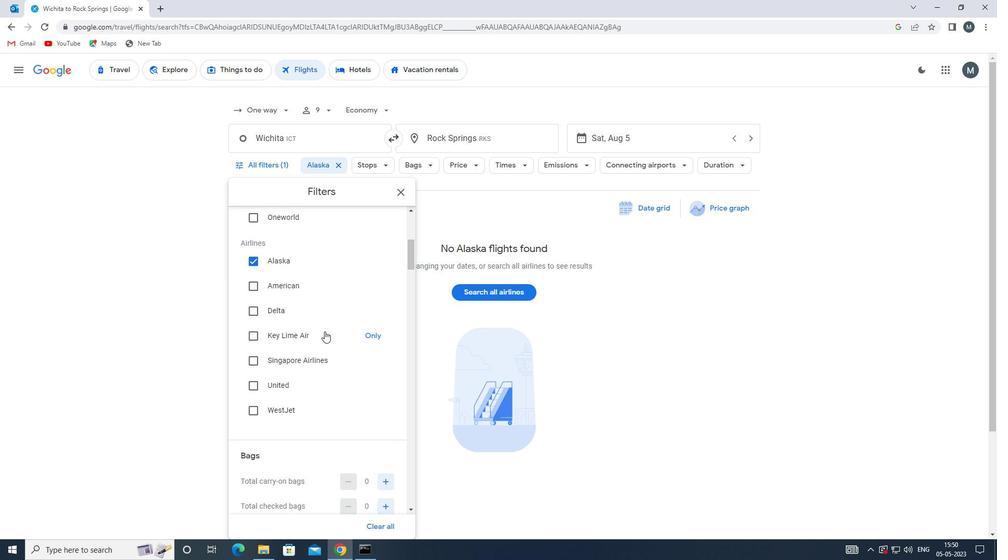 
Action: Mouse scrolled (325, 328) with delta (0, 0)
Screenshot: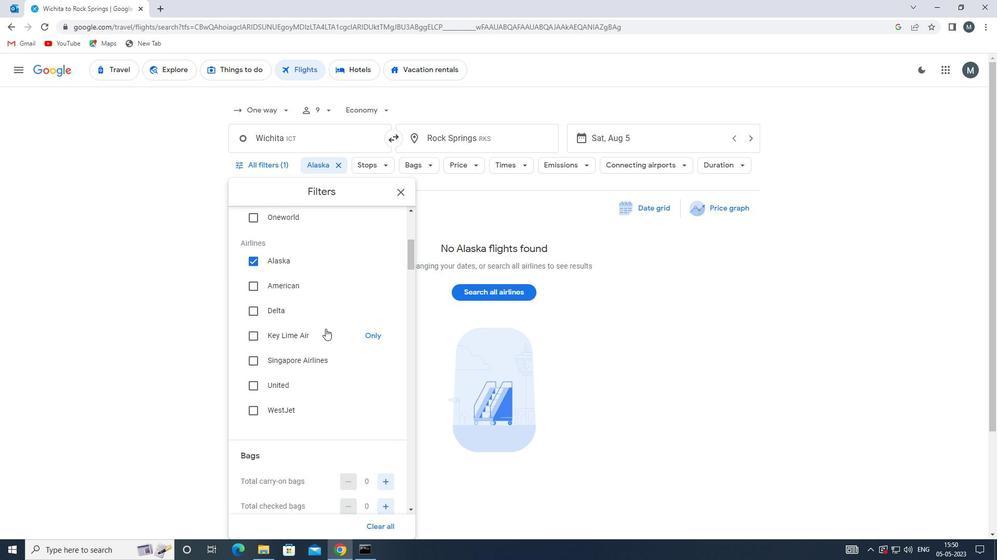
Action: Mouse moved to (384, 378)
Screenshot: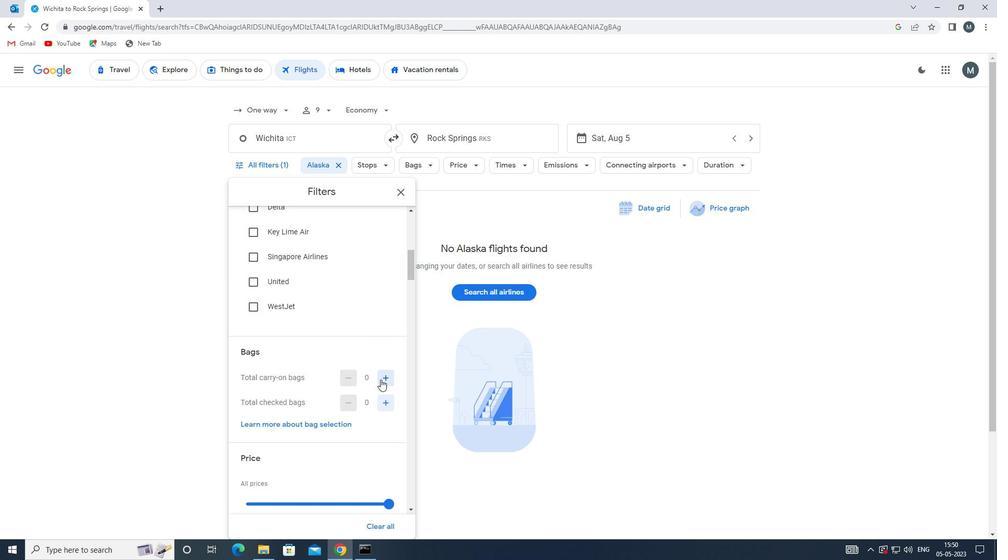 
Action: Mouse pressed left at (384, 378)
Screenshot: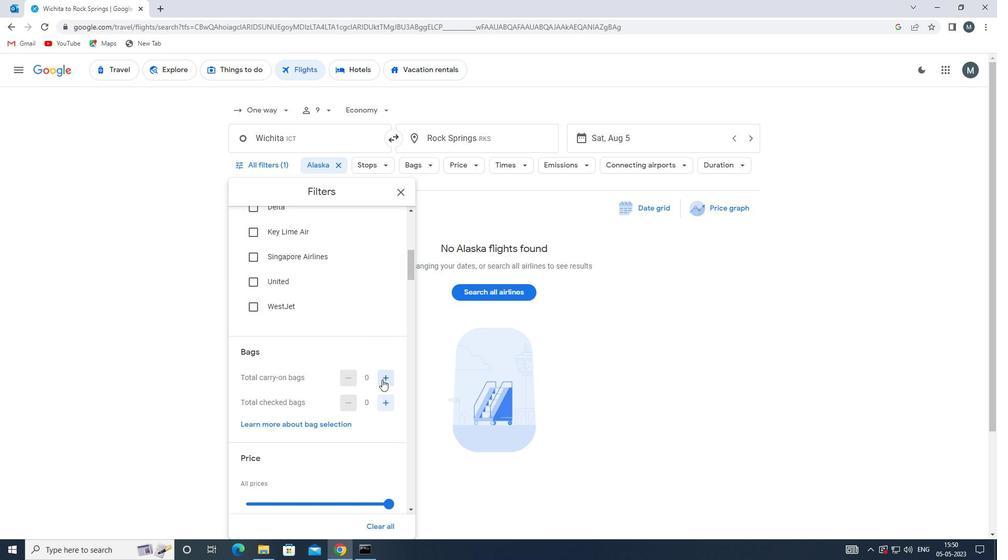 
Action: Mouse moved to (333, 370)
Screenshot: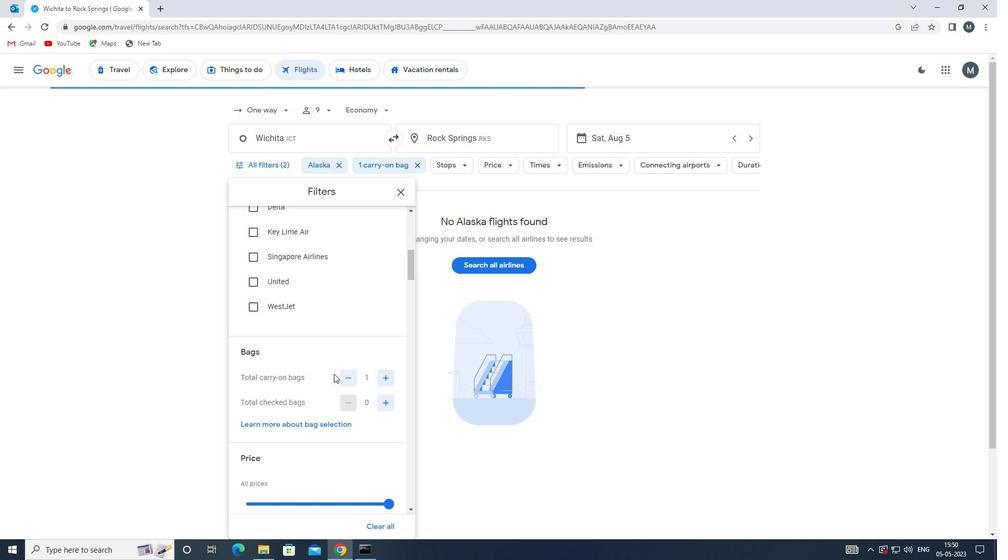 
Action: Mouse scrolled (333, 370) with delta (0, 0)
Screenshot: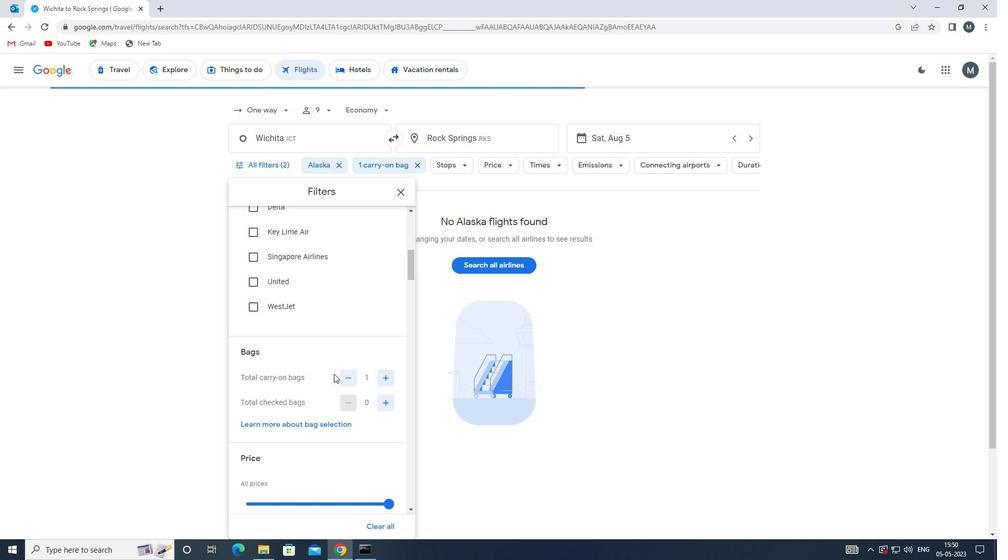 
Action: Mouse moved to (332, 370)
Screenshot: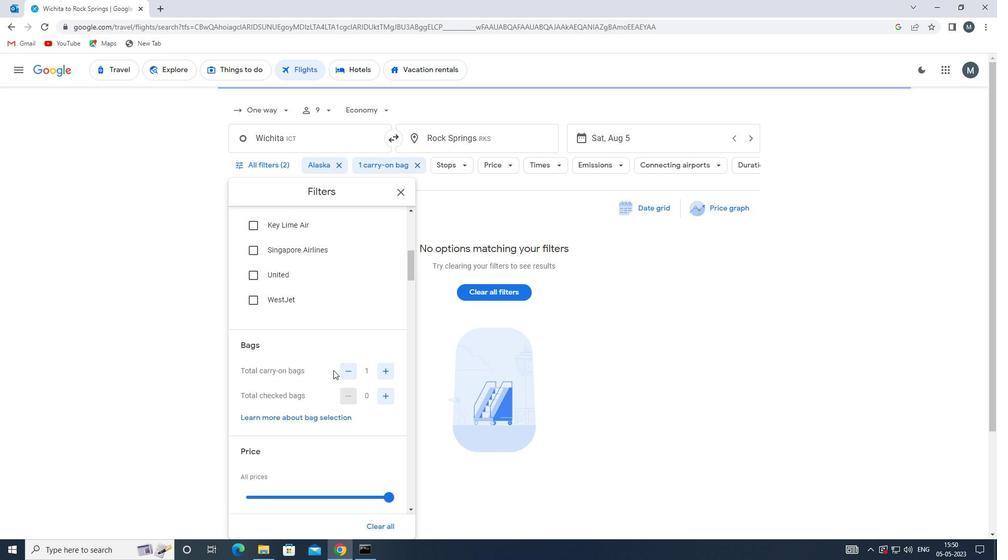 
Action: Mouse scrolled (332, 370) with delta (0, 0)
Screenshot: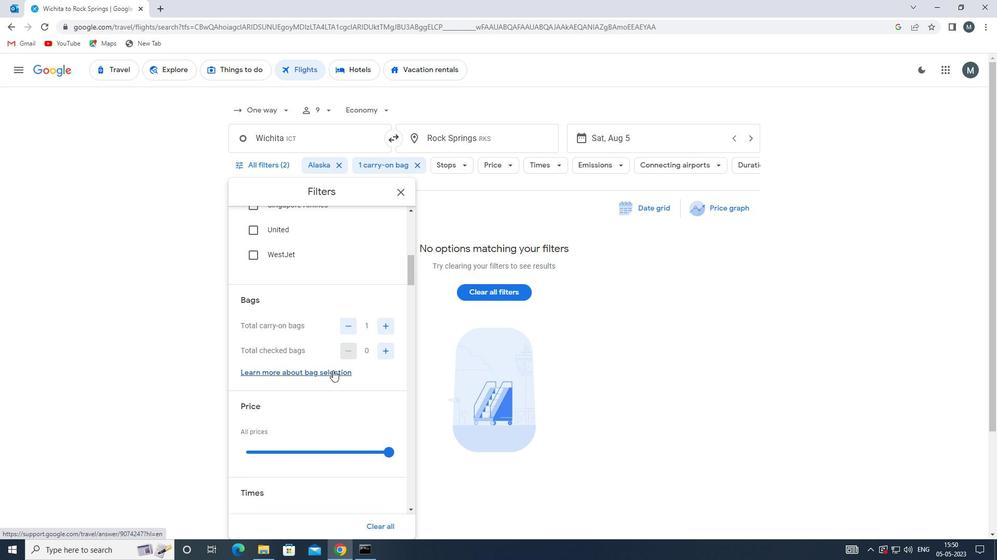 
Action: Mouse moved to (269, 396)
Screenshot: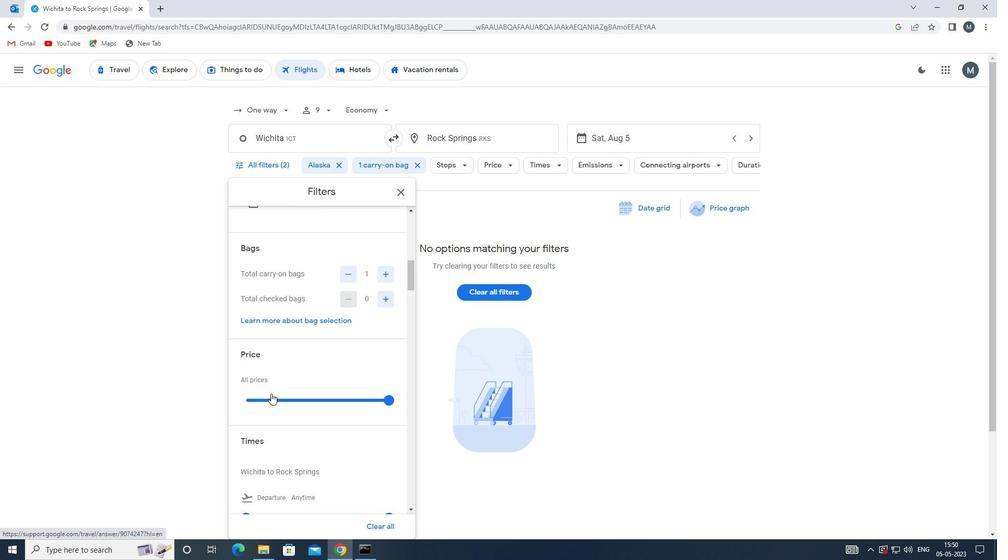 
Action: Mouse pressed left at (269, 396)
Screenshot: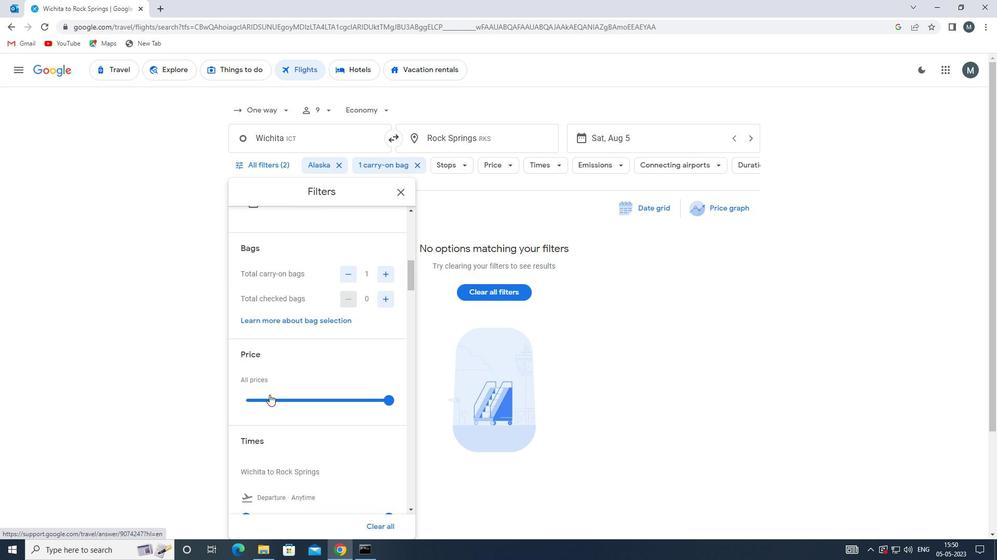 
Action: Mouse pressed left at (269, 396)
Screenshot: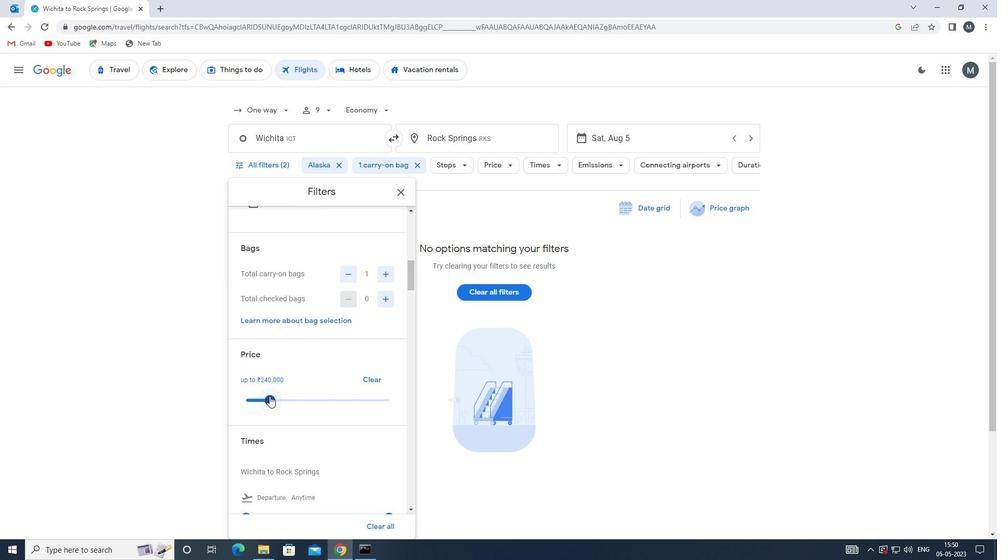 
Action: Mouse moved to (320, 365)
Screenshot: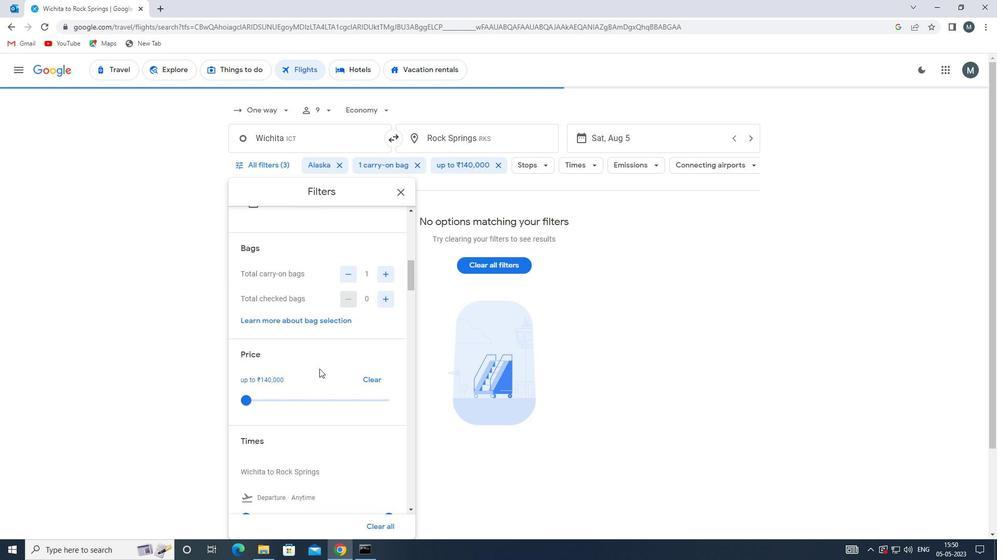 
Action: Mouse scrolled (320, 364) with delta (0, 0)
Screenshot: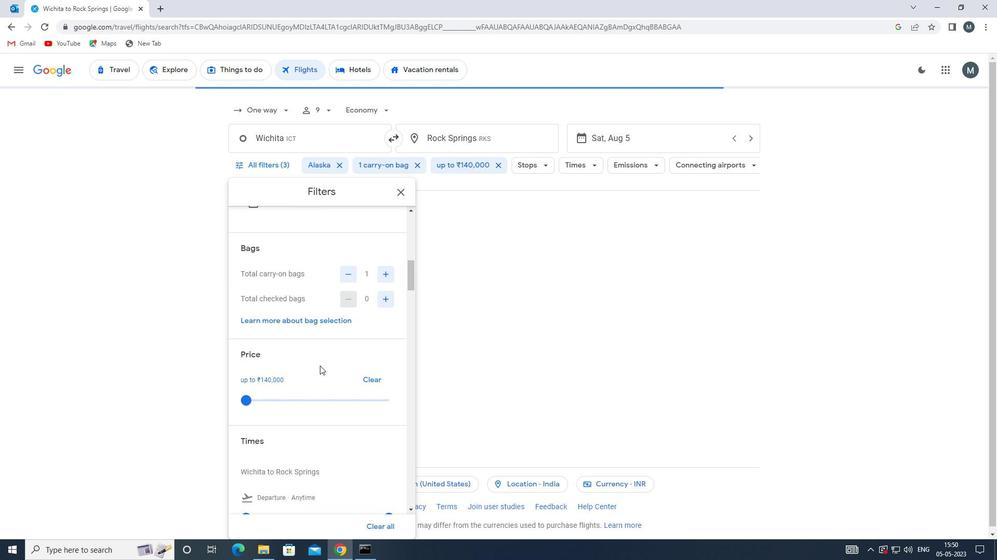 
Action: Mouse moved to (319, 362)
Screenshot: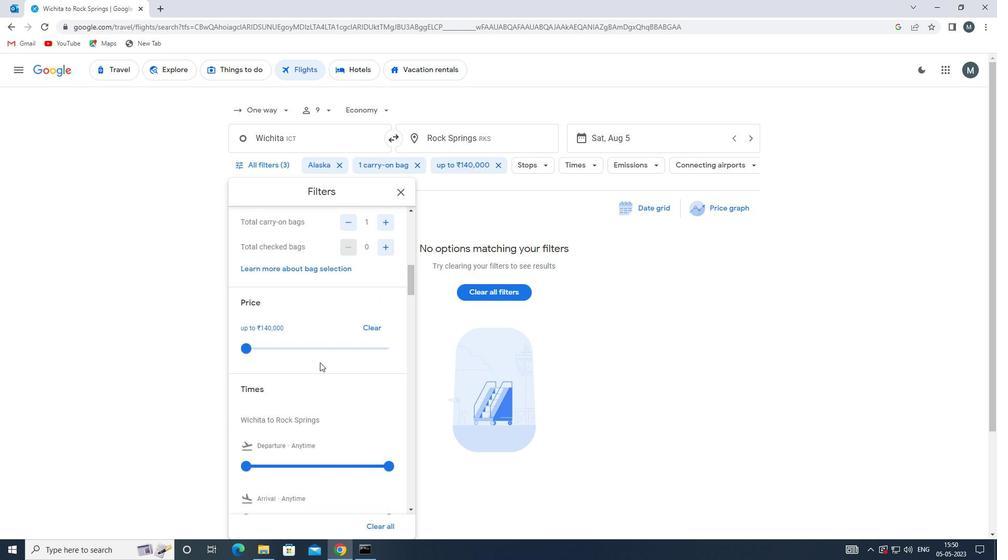 
Action: Mouse scrolled (319, 362) with delta (0, 0)
Screenshot: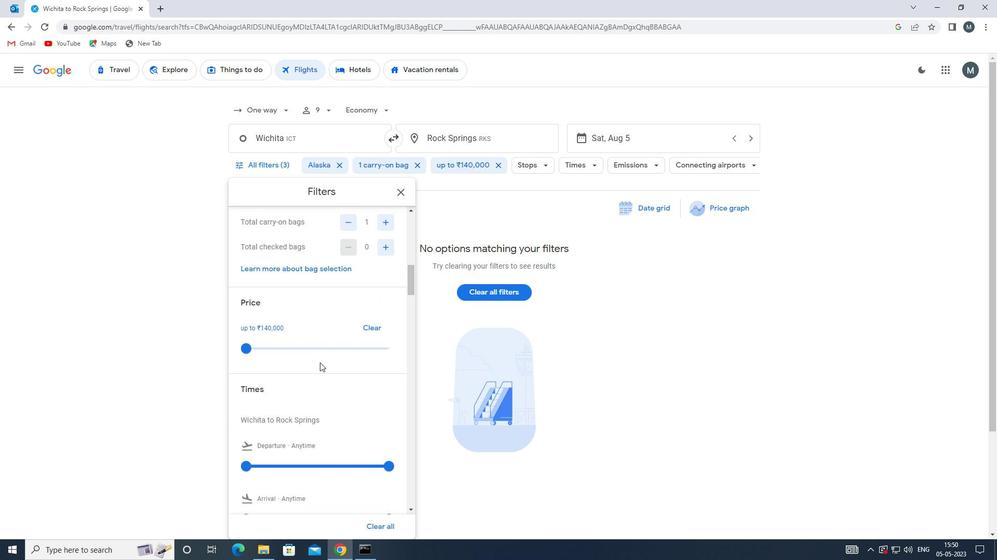 
Action: Mouse moved to (241, 409)
Screenshot: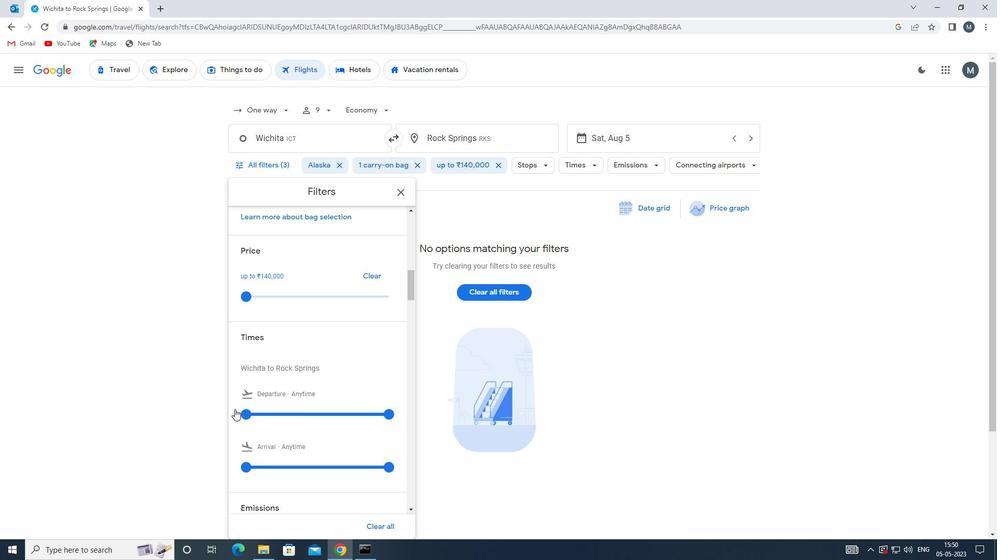 
Action: Mouse pressed left at (241, 409)
Screenshot: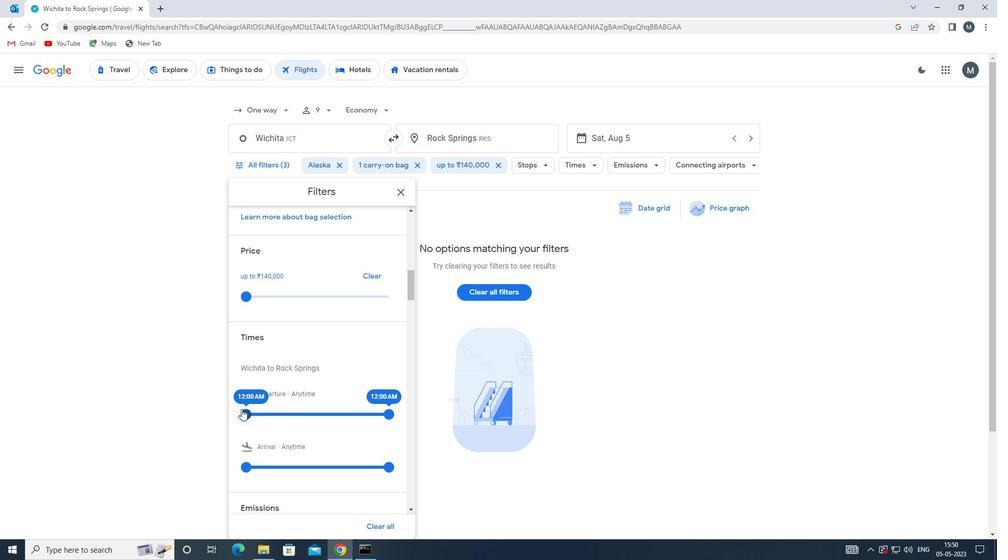 
Action: Mouse moved to (389, 415)
Screenshot: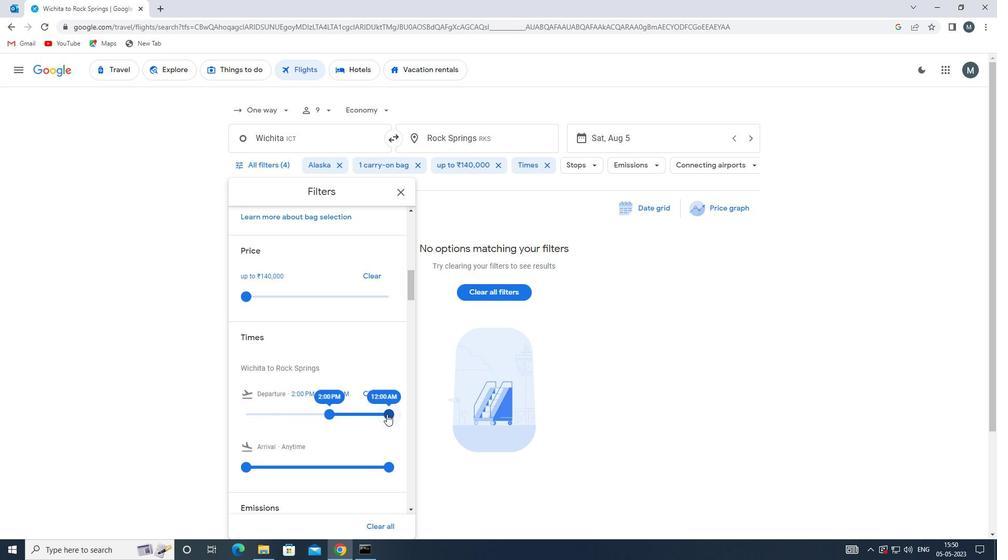 
Action: Mouse pressed left at (389, 415)
Screenshot: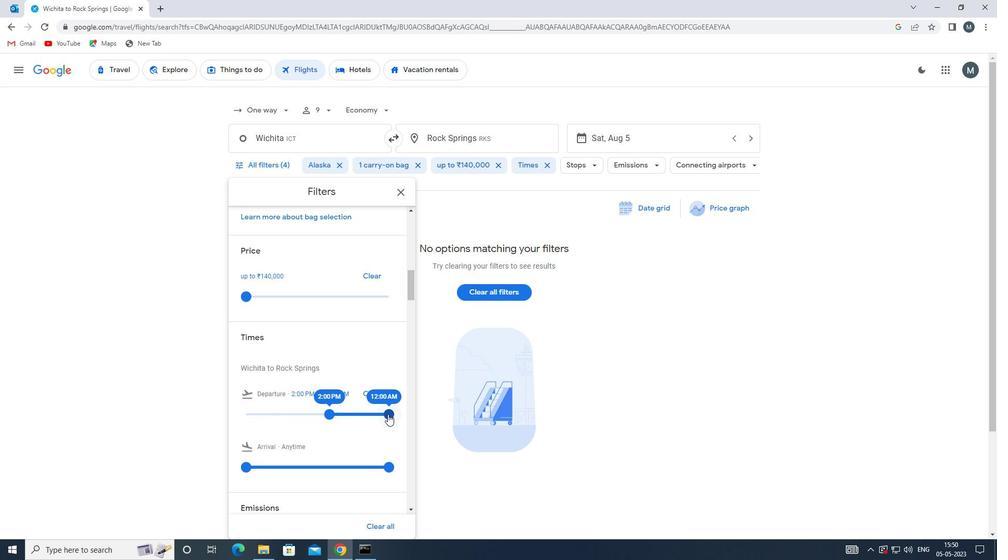 
Action: Mouse moved to (331, 415)
Screenshot: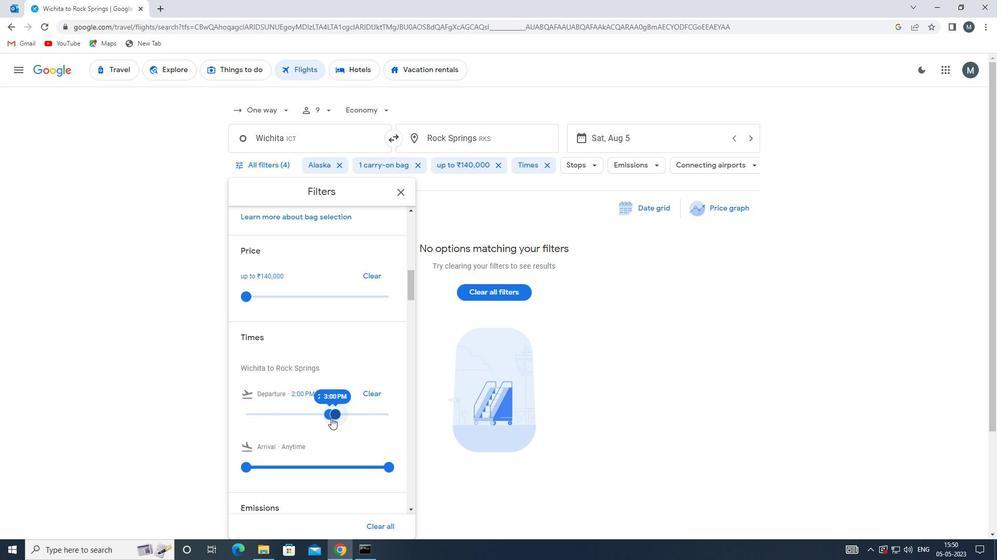 
Action: Mouse scrolled (331, 414) with delta (0, 0)
Screenshot: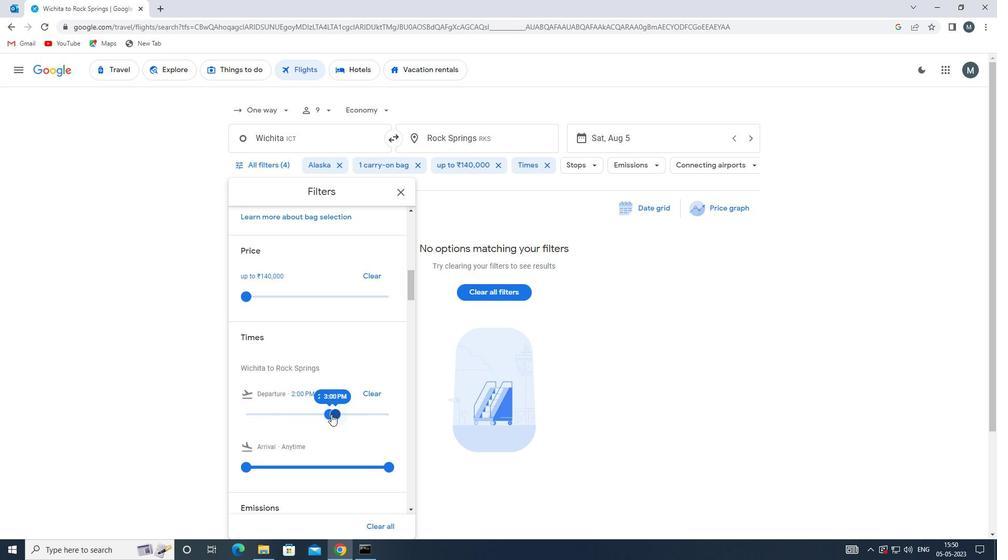 
Action: Mouse scrolled (331, 414) with delta (0, 0)
Screenshot: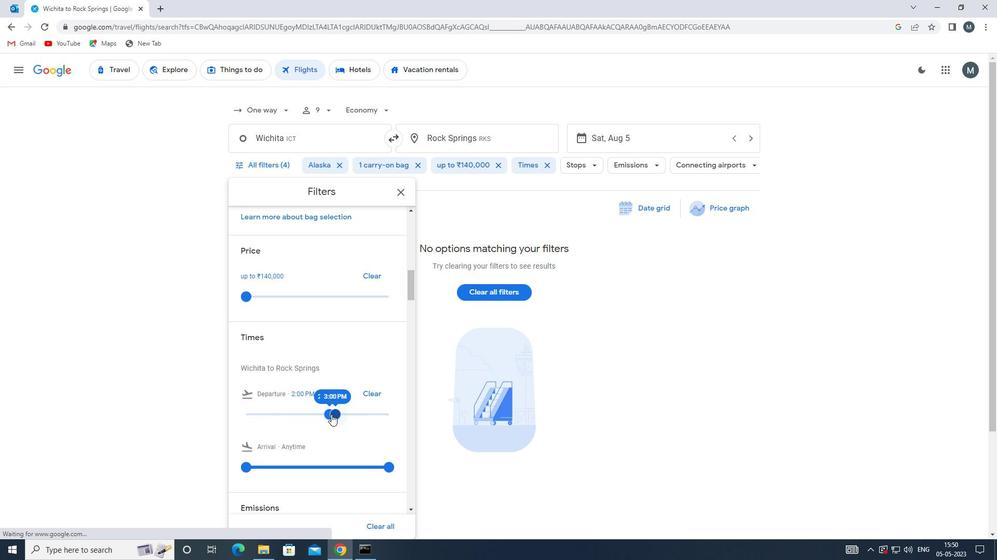 
Action: Mouse moved to (402, 190)
Screenshot: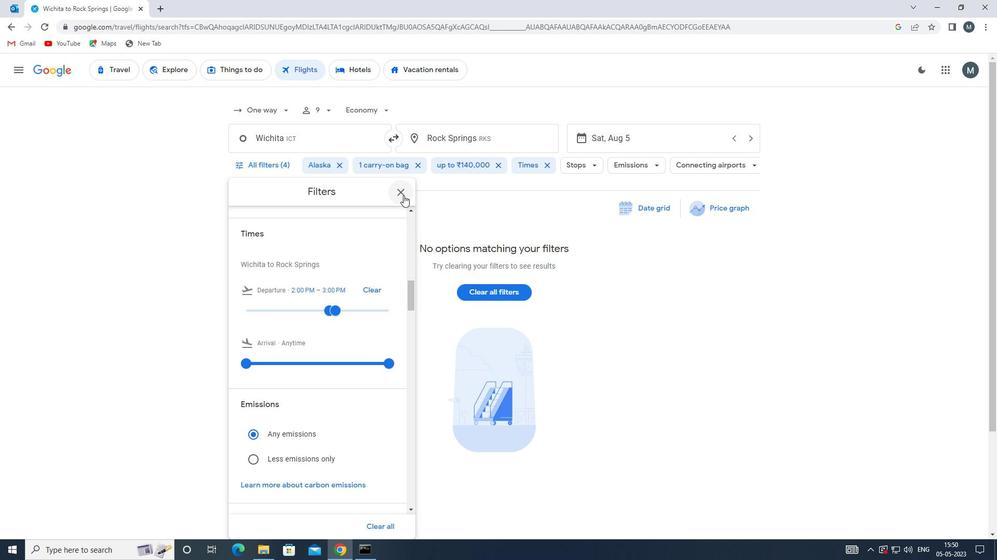 
Action: Mouse pressed left at (402, 190)
Screenshot: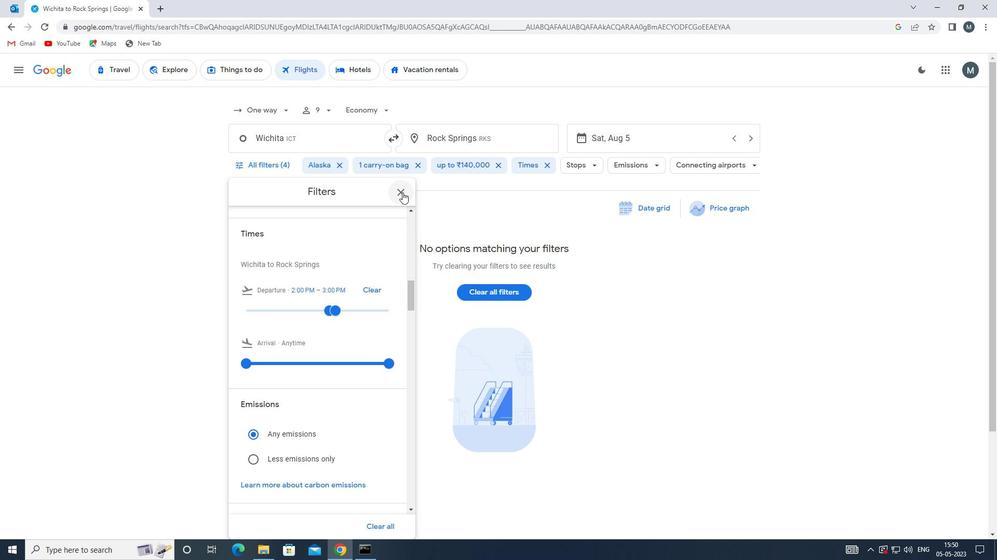 
Action: Mouse moved to (398, 191)
Screenshot: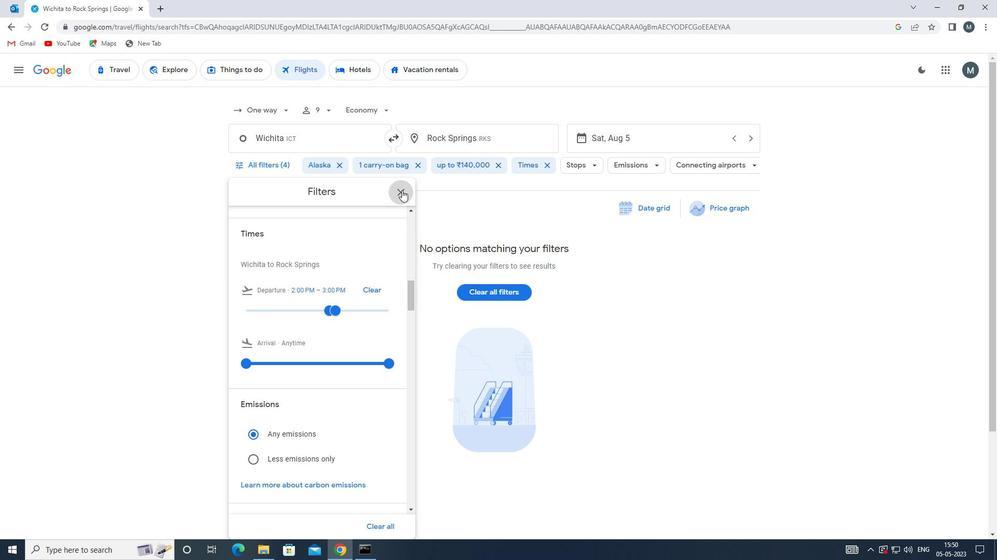 
